 Task: Check the traffic conditions on Grand Loop Road in Yellowstone.
Action: Mouse moved to (86, 76)
Screenshot: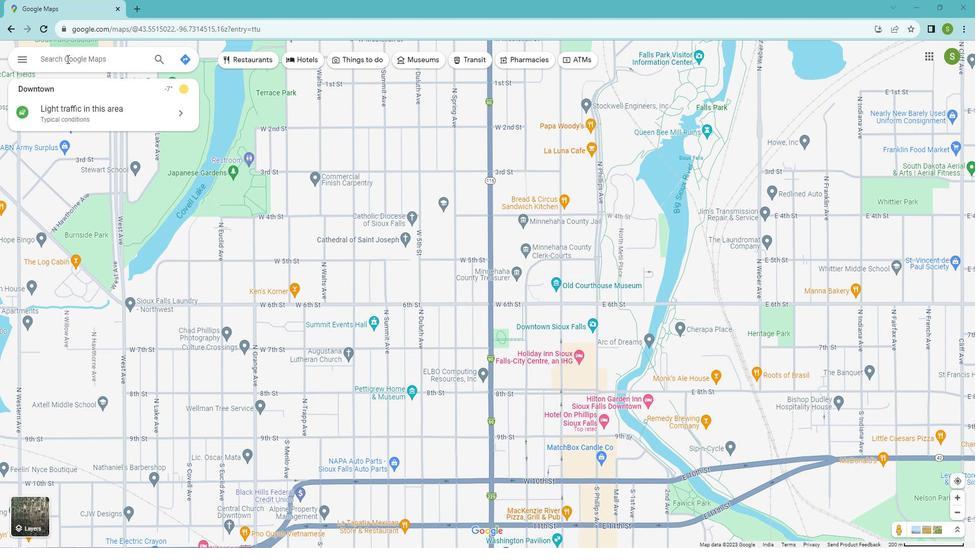 
Action: Mouse pressed left at (86, 76)
Screenshot: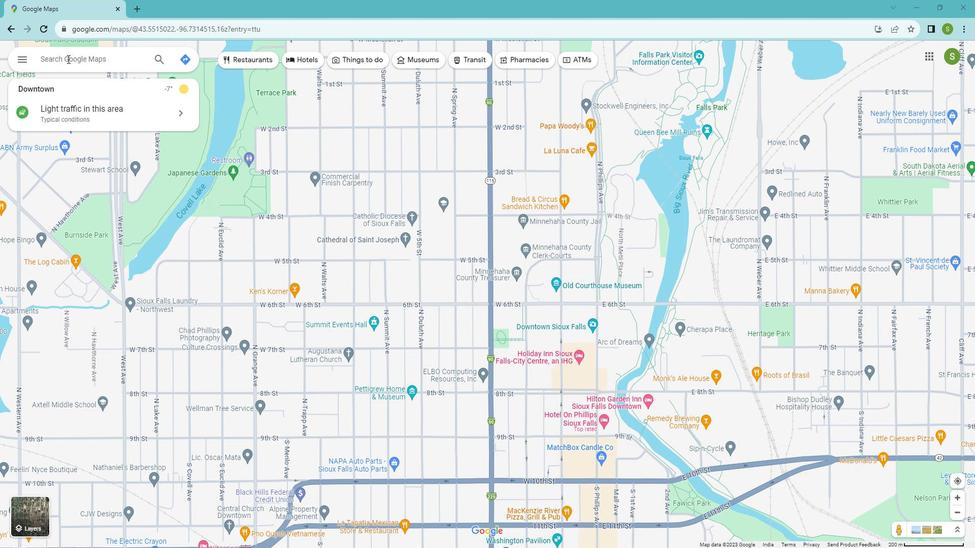 
Action: Mouse moved to (31, 101)
Screenshot: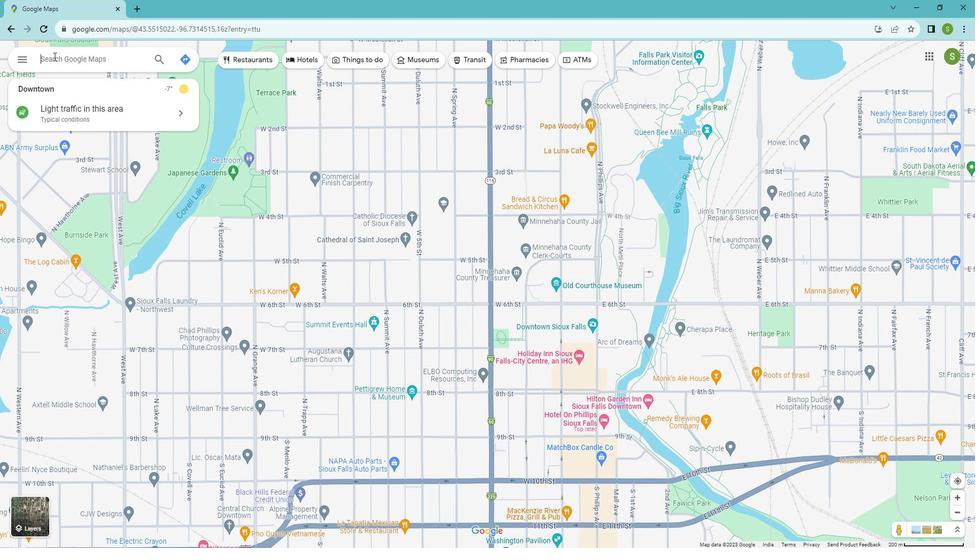 
Action: Key pressed <Key.shift>Grand<Key.space><Key.shift>Loop<Key.space><Key.shift>Road<Key.space>in<Key.space><Key.shift>Yellowstone<Key.enter>
Screenshot: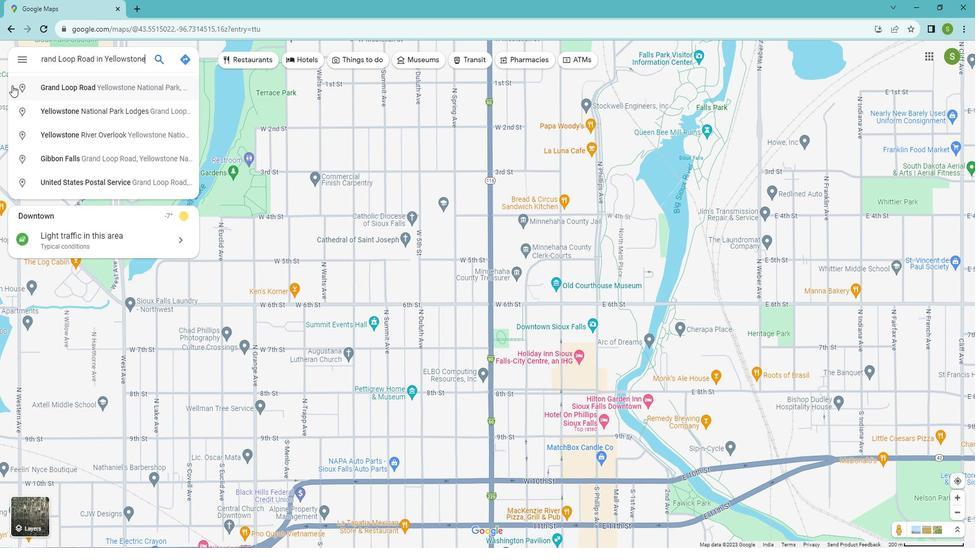 
Action: Mouse moved to (336, 514)
Screenshot: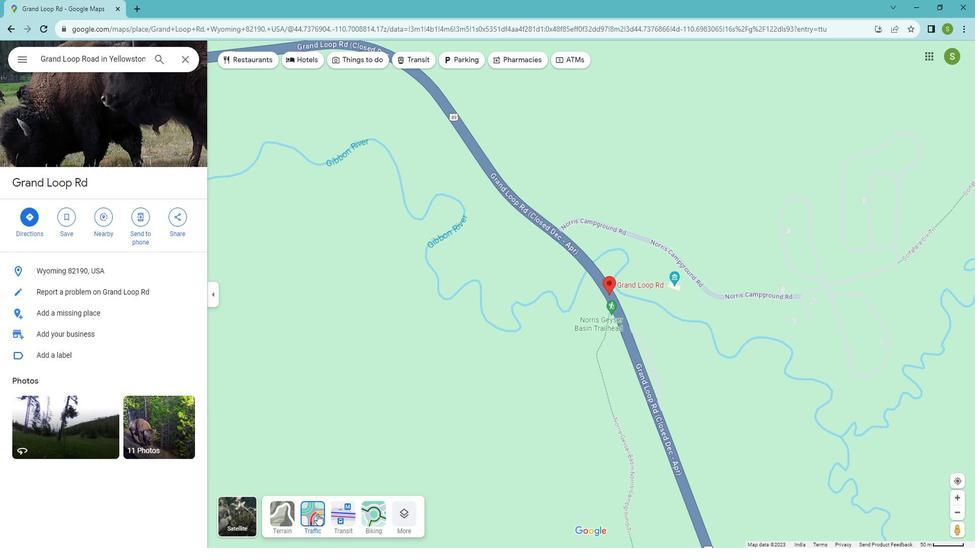 
Action: Mouse pressed left at (336, 514)
Screenshot: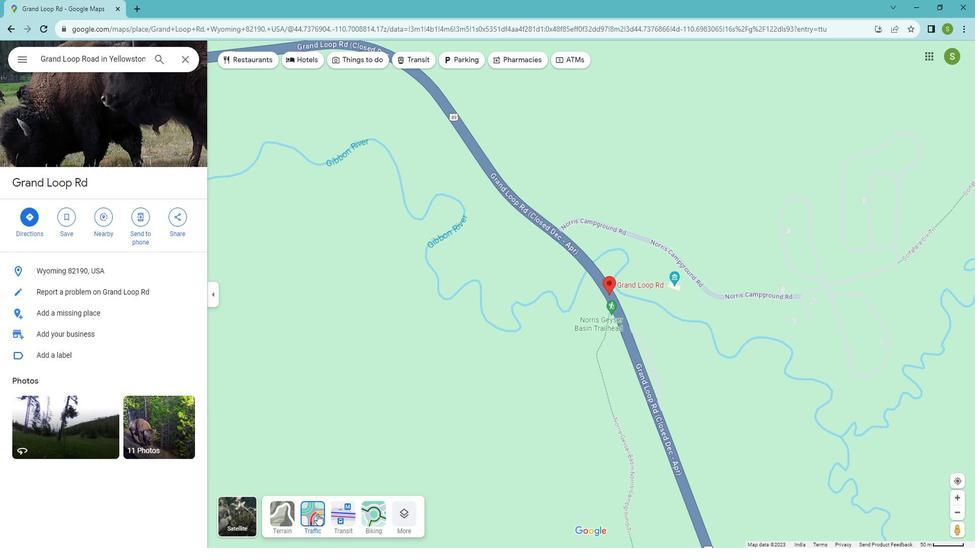 
Action: Mouse moved to (526, 298)
Screenshot: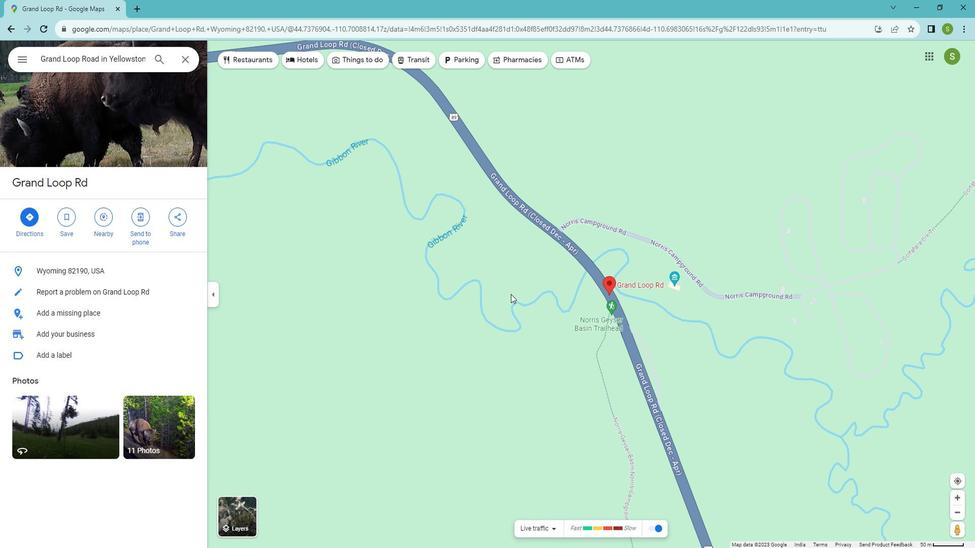 
Action: Mouse scrolled (526, 297) with delta (0, 0)
Screenshot: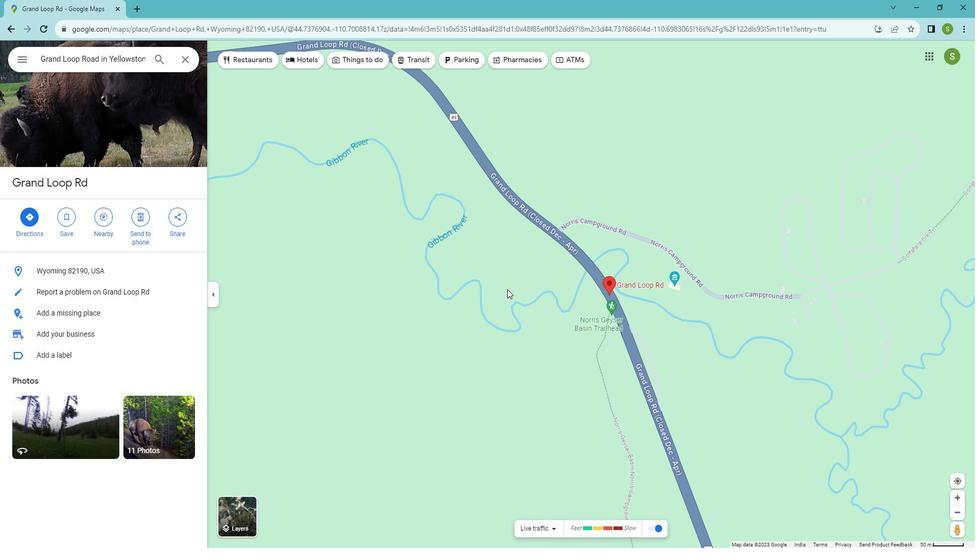 
Action: Mouse moved to (524, 298)
Screenshot: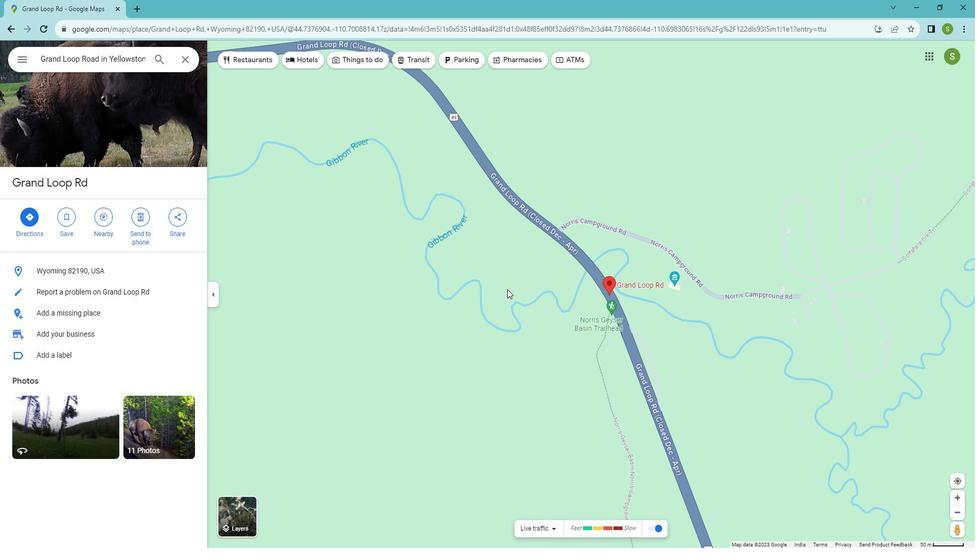 
Action: Mouse scrolled (524, 298) with delta (0, 0)
Screenshot: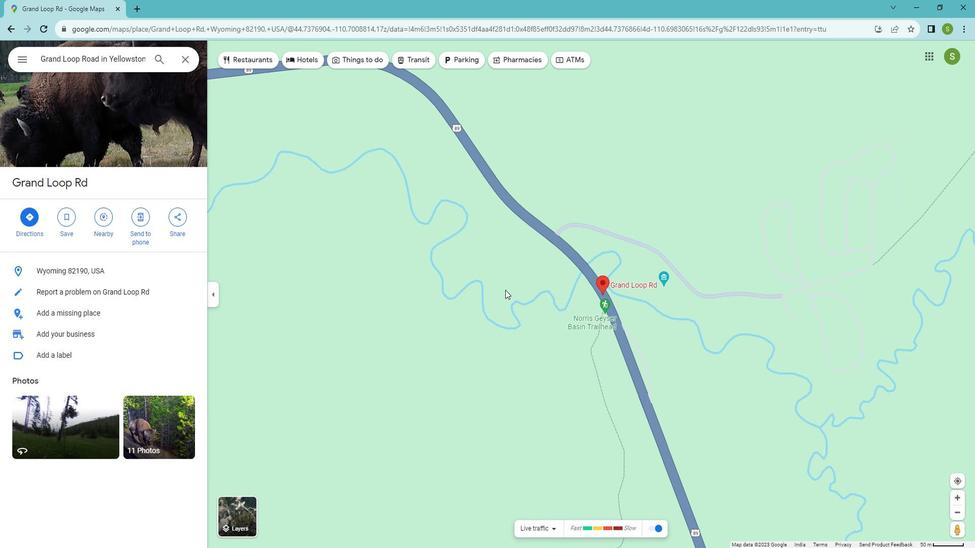 
Action: Mouse moved to (524, 298)
Screenshot: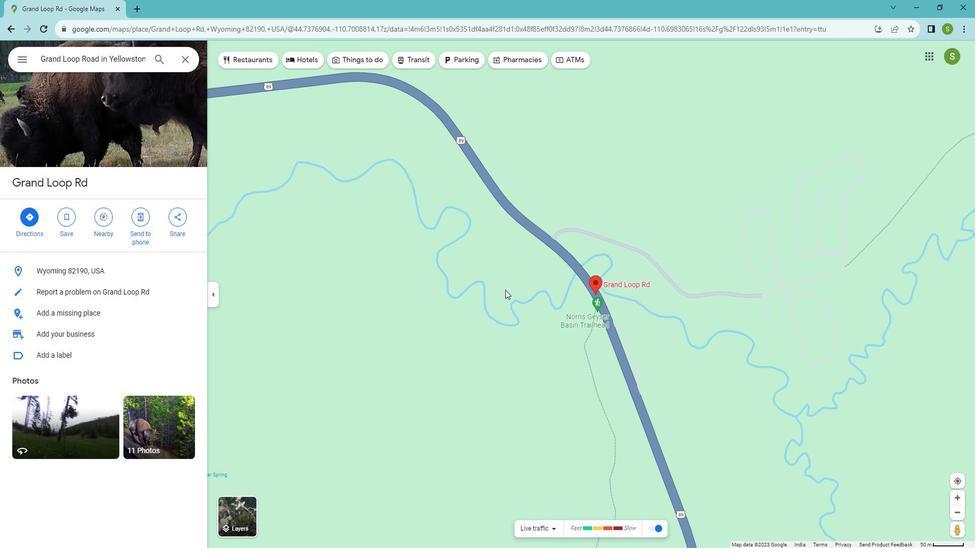 
Action: Mouse scrolled (524, 298) with delta (0, 0)
Screenshot: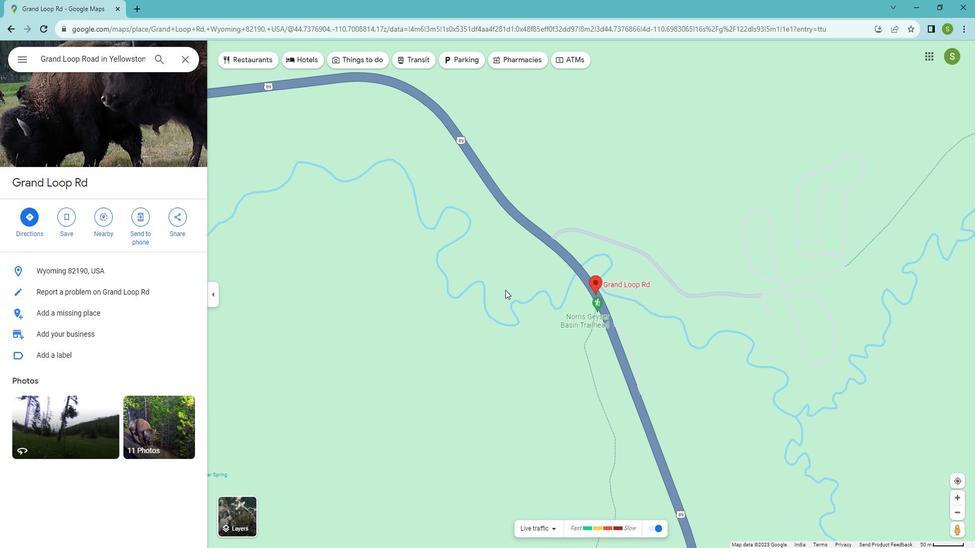 
Action: Mouse scrolled (524, 298) with delta (0, 0)
Screenshot: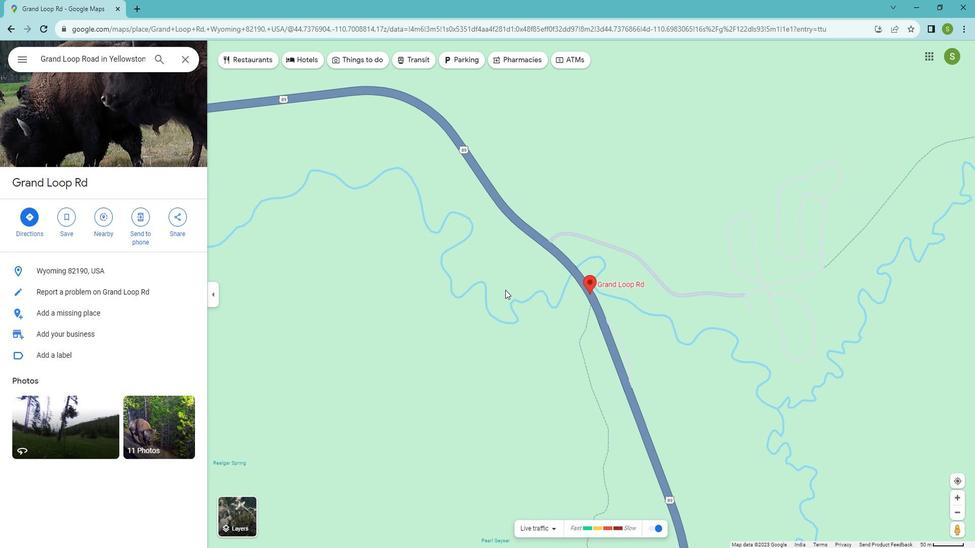 
Action: Mouse moved to (422, 516)
Screenshot: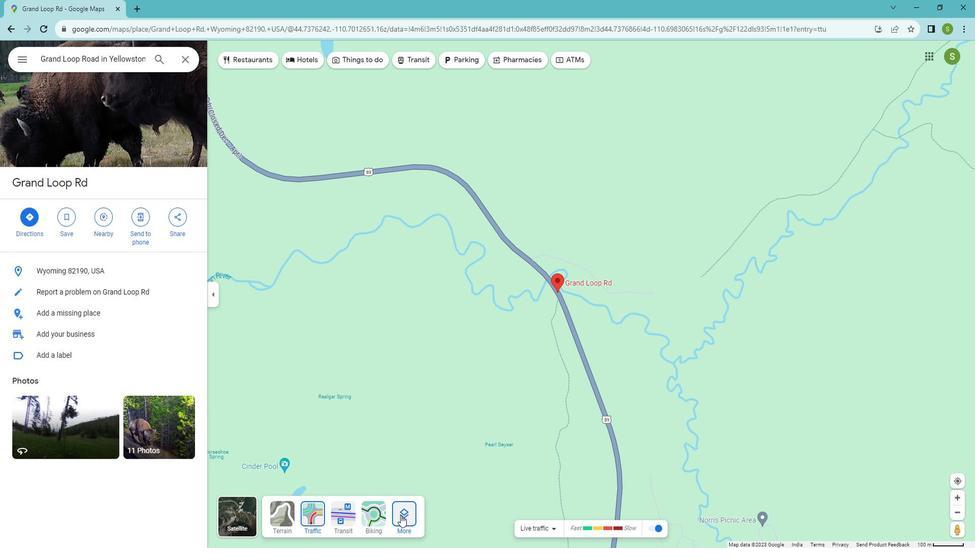 
Action: Mouse pressed left at (422, 516)
Screenshot: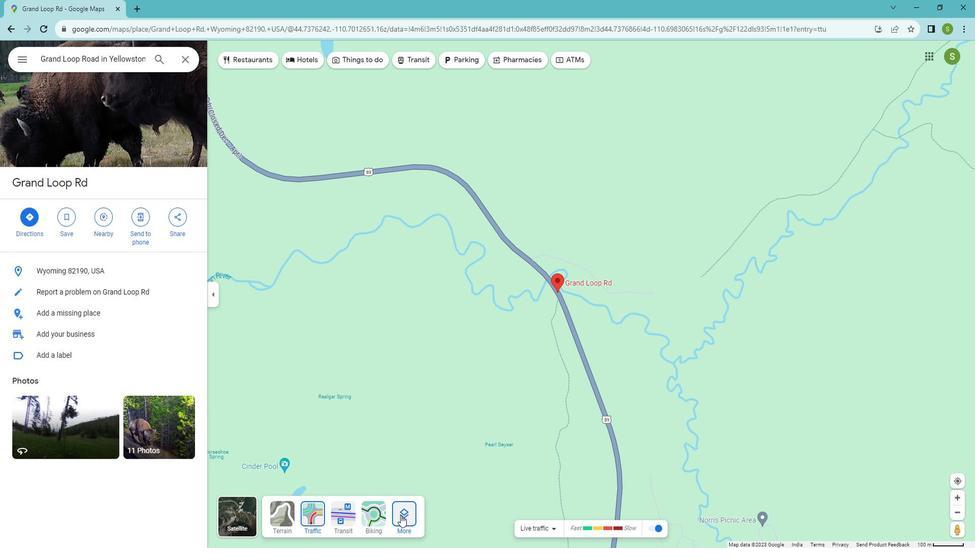 
Action: Mouse moved to (310, 259)
Screenshot: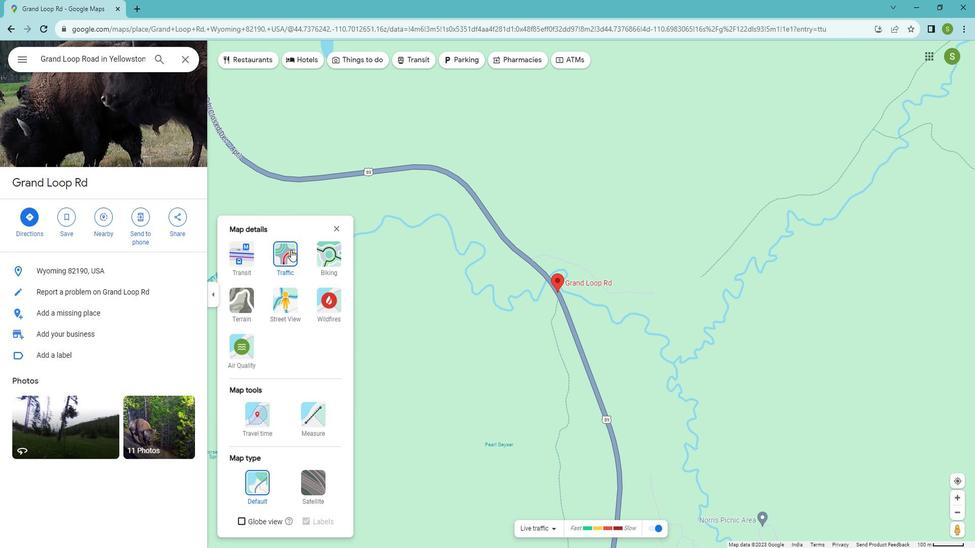 
Action: Mouse pressed left at (310, 259)
Screenshot: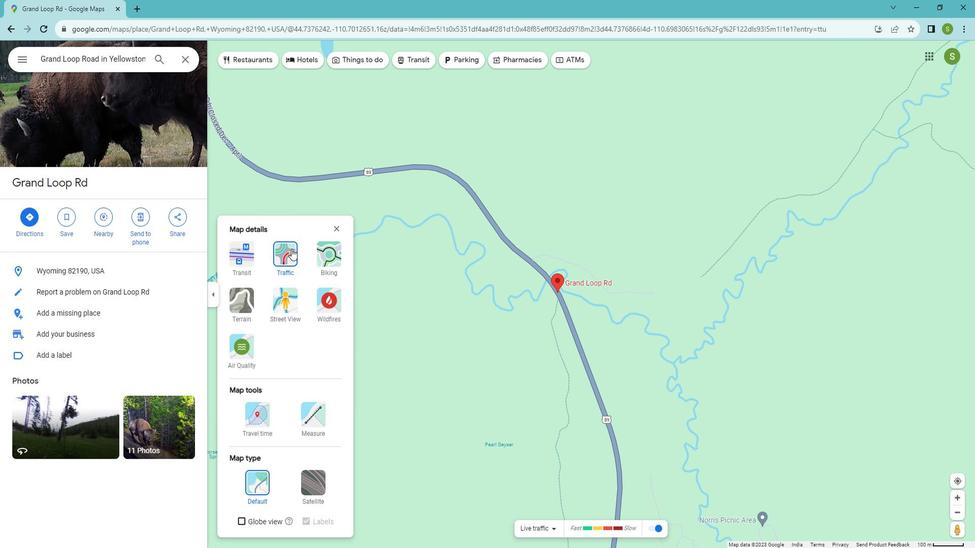 
Action: Mouse moved to (304, 260)
Screenshot: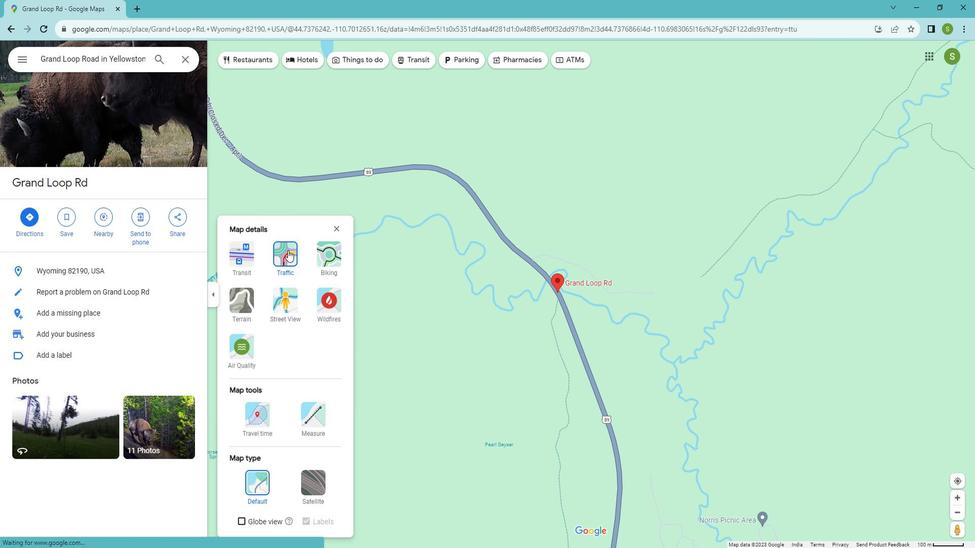
Action: Mouse pressed left at (304, 260)
Screenshot: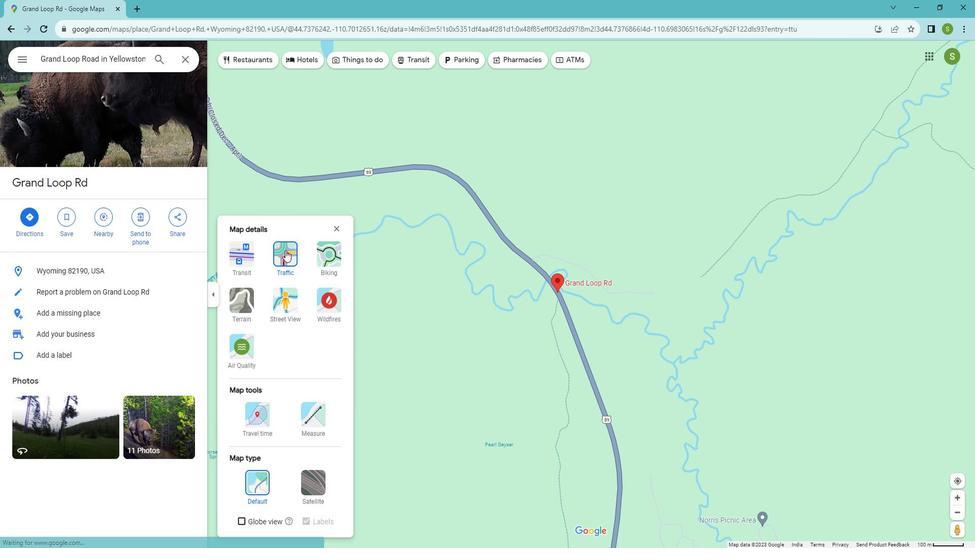 
Action: Mouse moved to (619, 335)
Screenshot: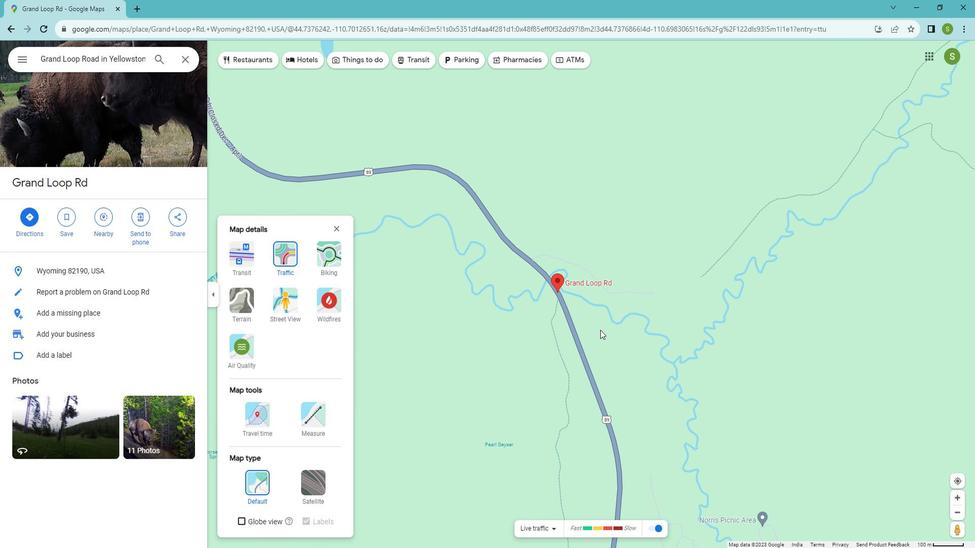 
Action: Mouse scrolled (619, 334) with delta (0, 0)
Screenshot: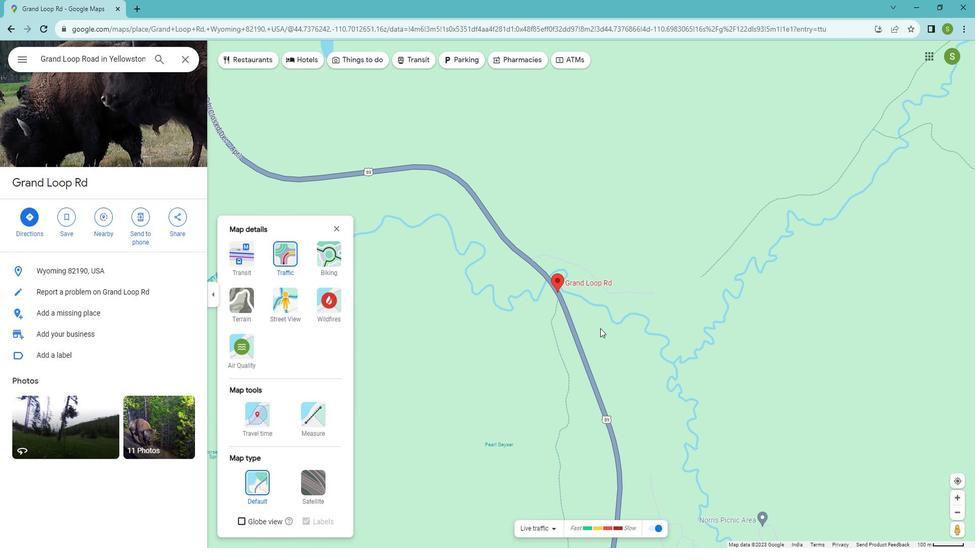 
Action: Mouse scrolled (619, 334) with delta (0, 0)
Screenshot: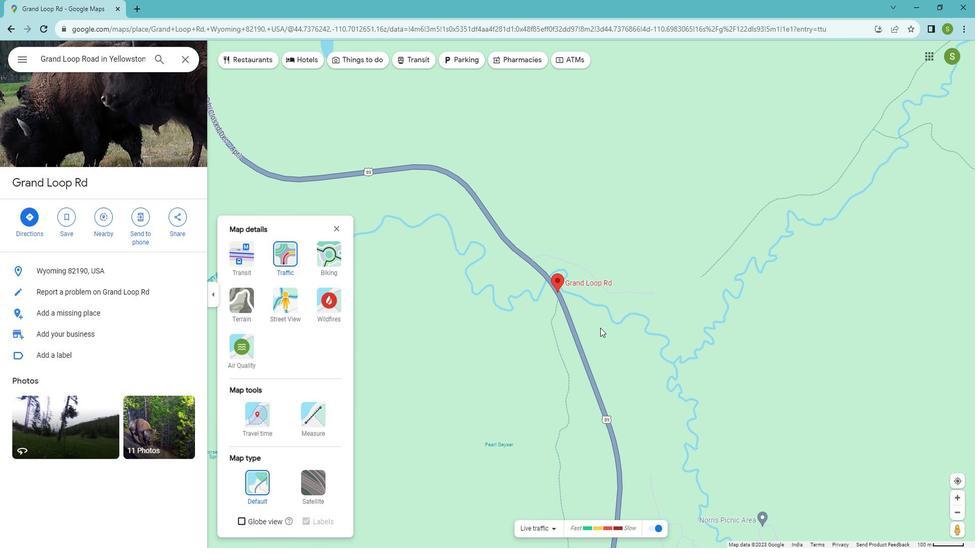 
Action: Mouse scrolled (619, 334) with delta (0, 0)
Screenshot: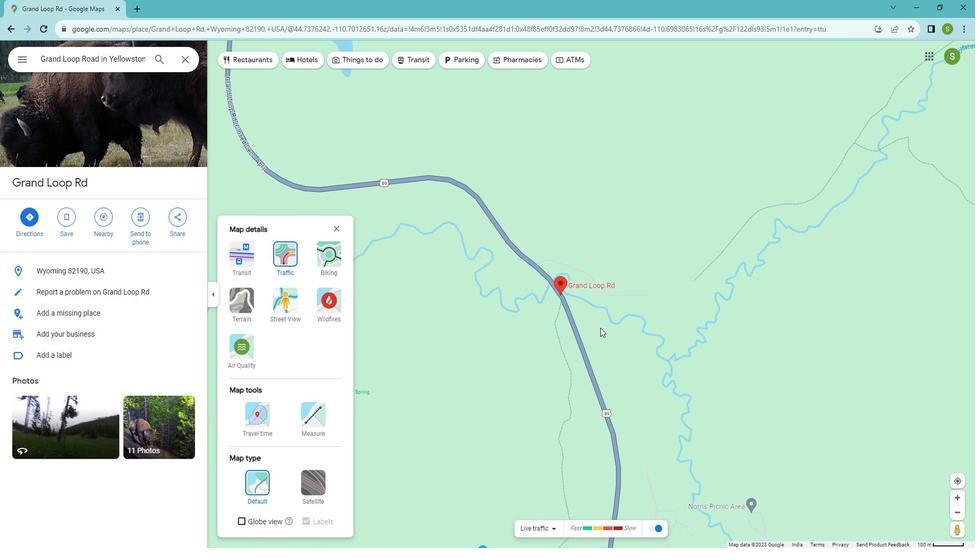 
Action: Mouse scrolled (619, 334) with delta (0, 0)
Screenshot: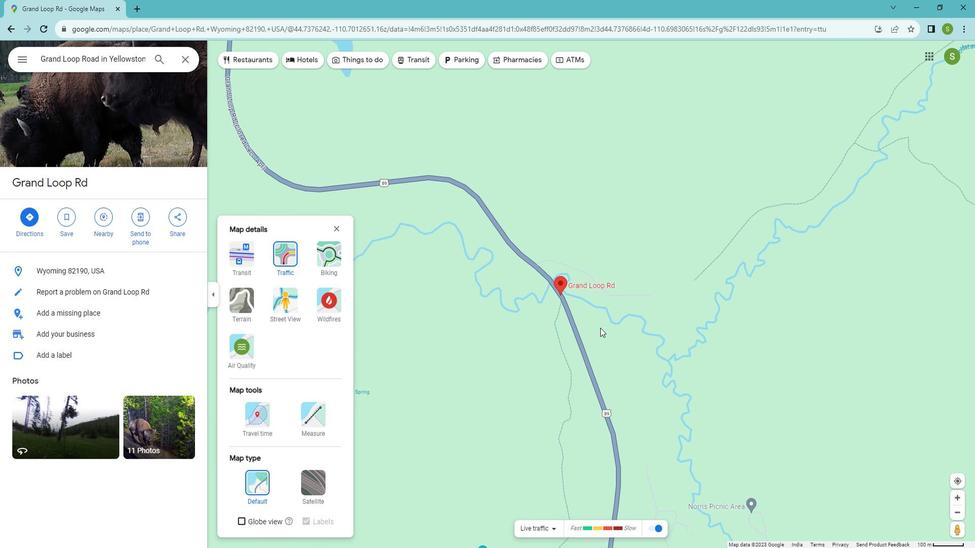 
Action: Mouse moved to (619, 335)
Screenshot: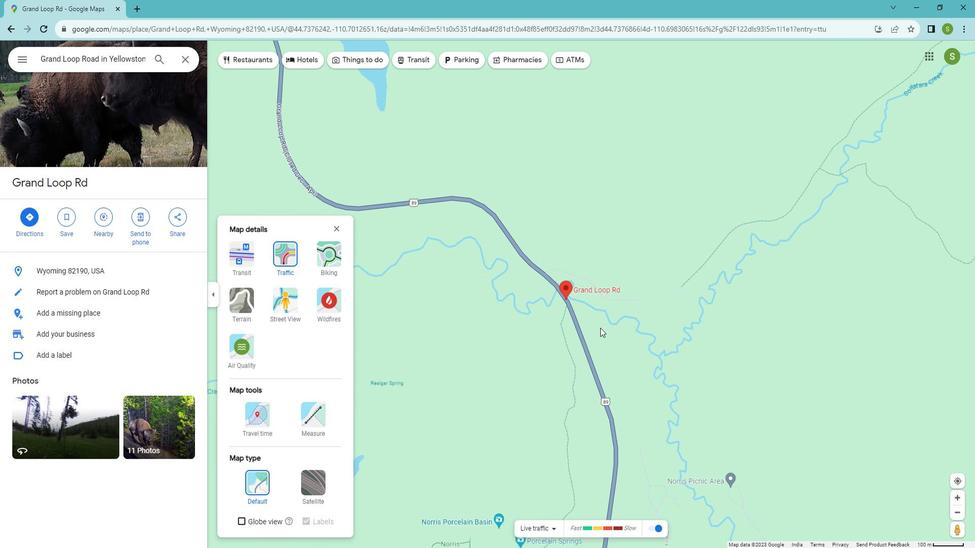 
Action: Mouse scrolled (619, 334) with delta (0, 0)
Screenshot: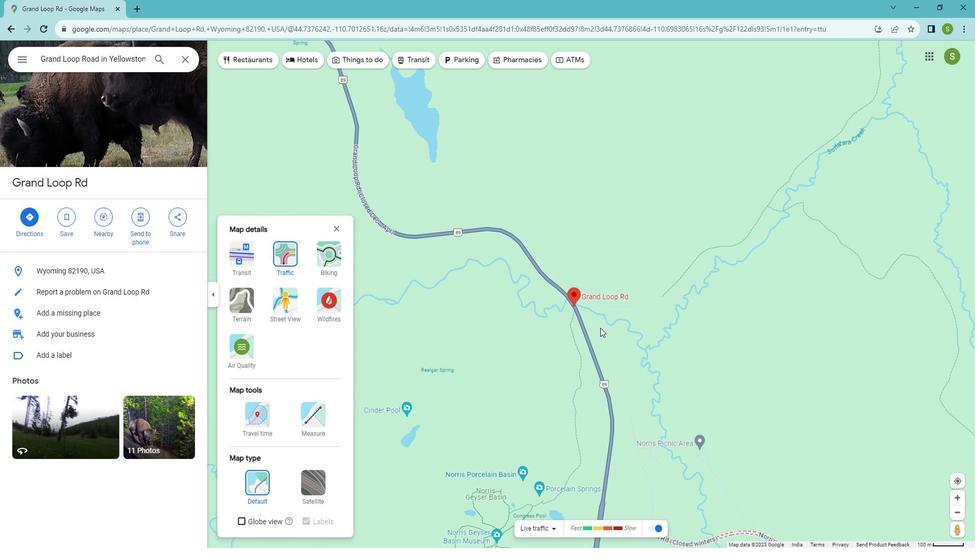 
Action: Mouse moved to (617, 333)
Screenshot: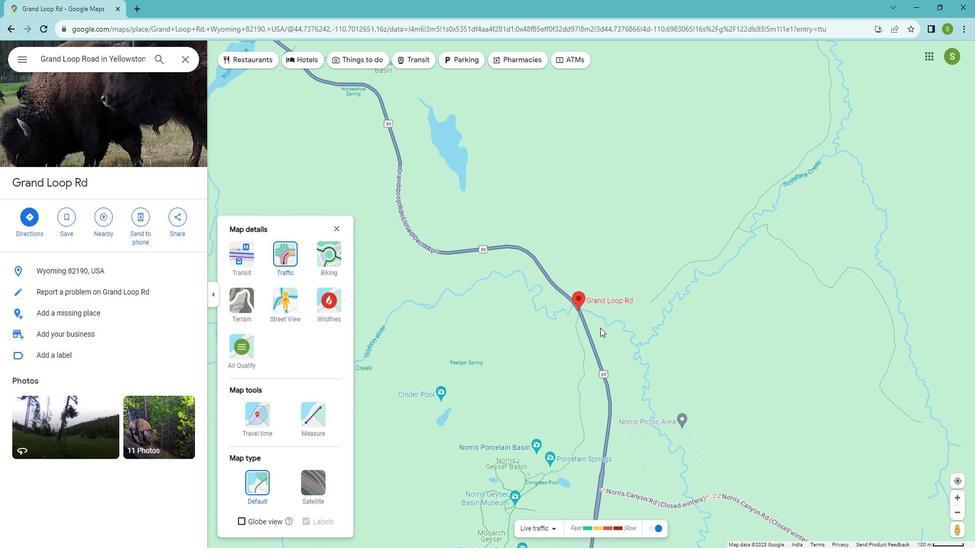 
Action: Mouse scrolled (617, 333) with delta (0, 0)
Screenshot: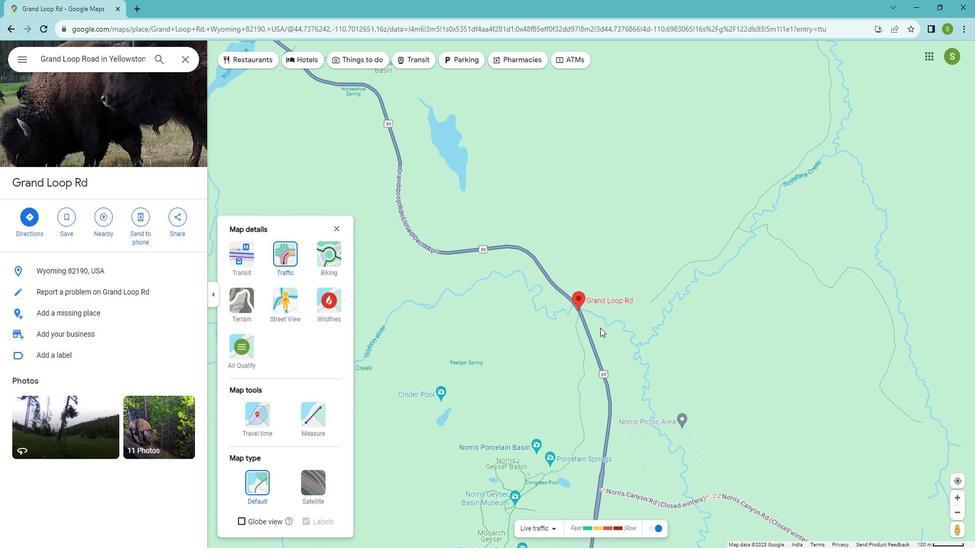 
Action: Mouse moved to (615, 330)
Screenshot: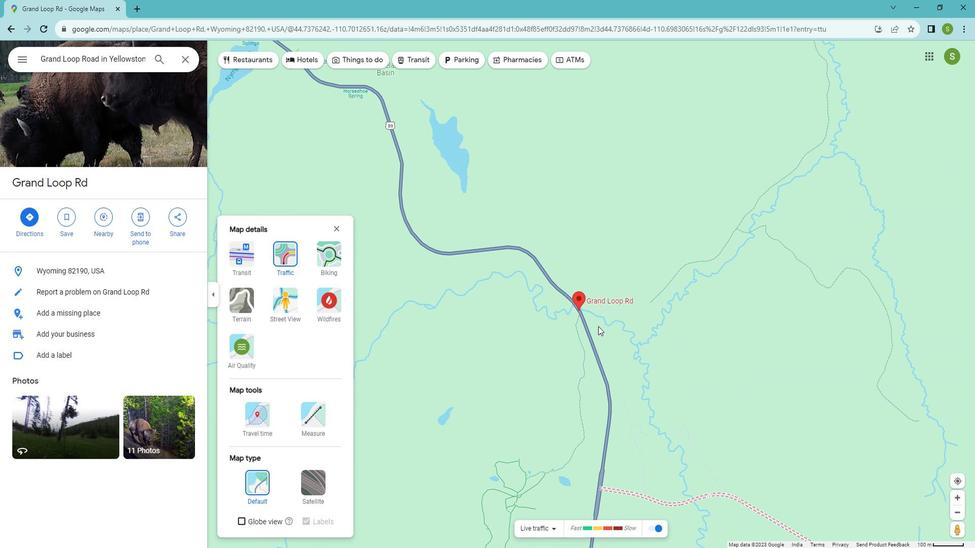 
Action: Mouse scrolled (615, 329) with delta (0, 0)
Screenshot: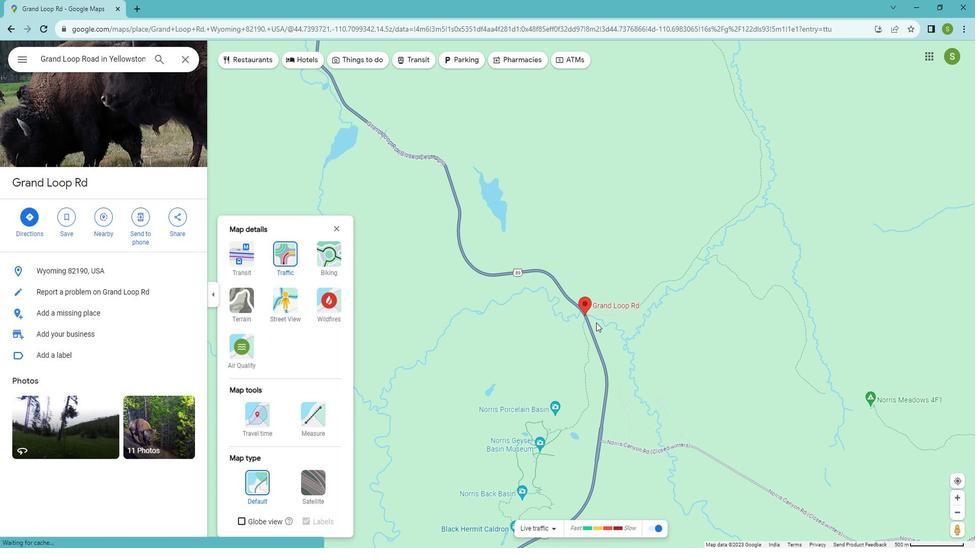 
Action: Mouse scrolled (615, 329) with delta (0, 0)
Screenshot: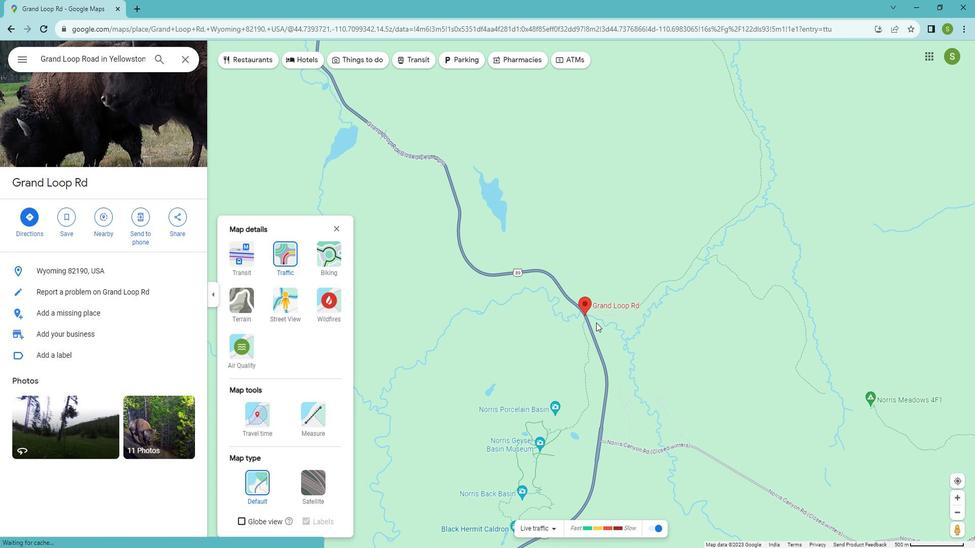 
Action: Mouse scrolled (615, 329) with delta (0, 0)
Screenshot: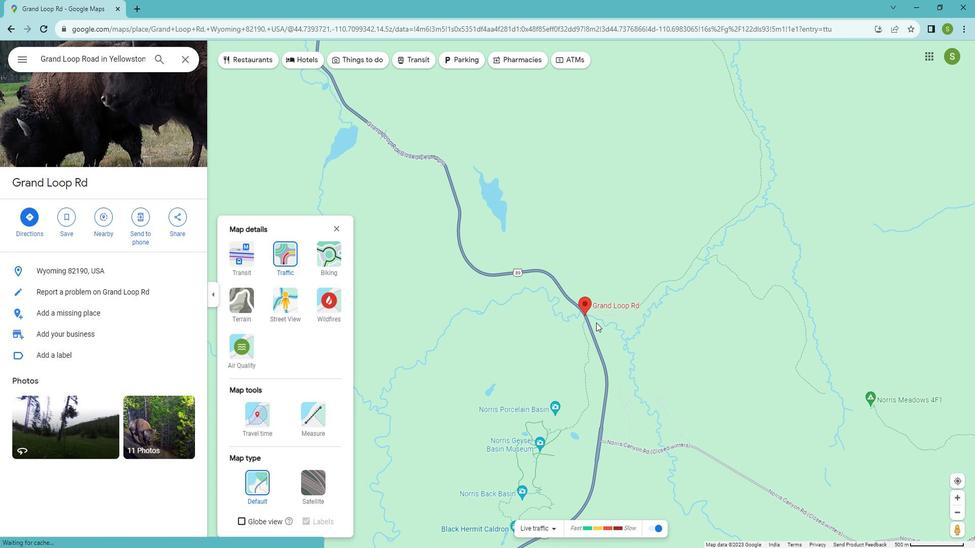 
Action: Mouse moved to (615, 330)
Screenshot: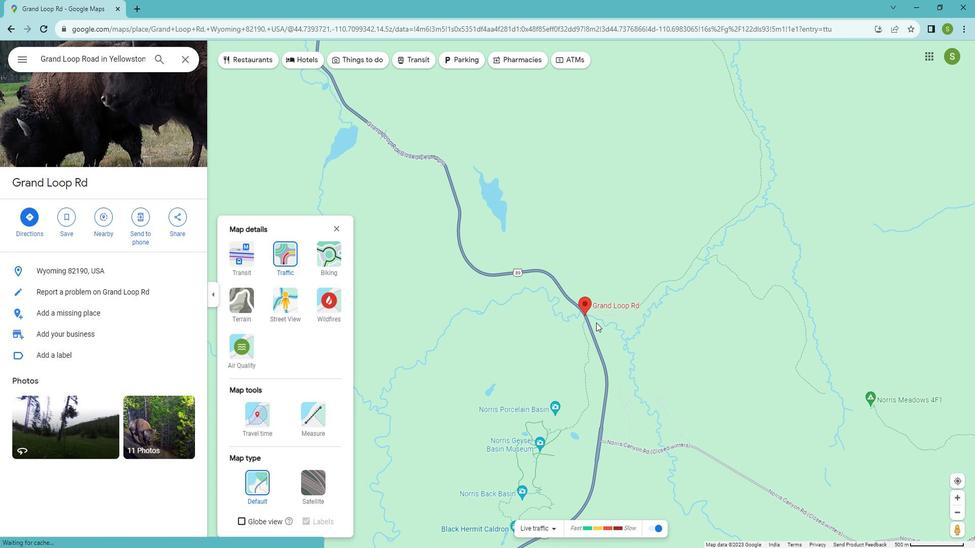 
Action: Mouse scrolled (615, 329) with delta (0, 0)
Screenshot: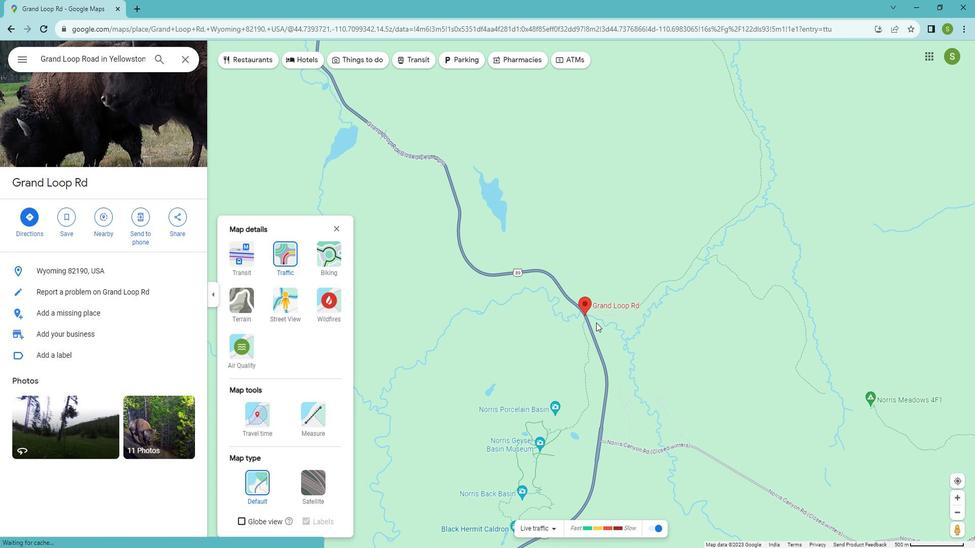 
Action: Mouse moved to (615, 330)
Screenshot: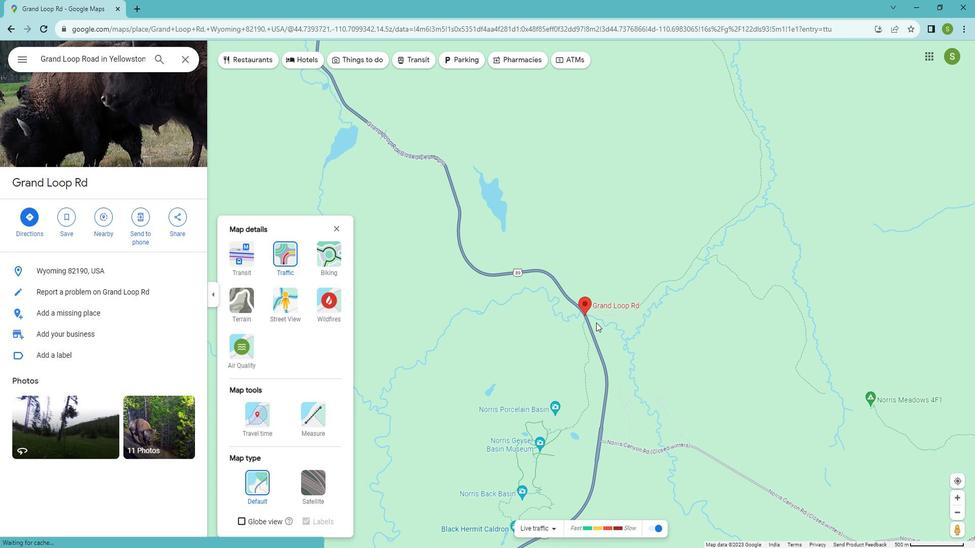 
Action: Mouse scrolled (615, 329) with delta (0, 0)
Screenshot: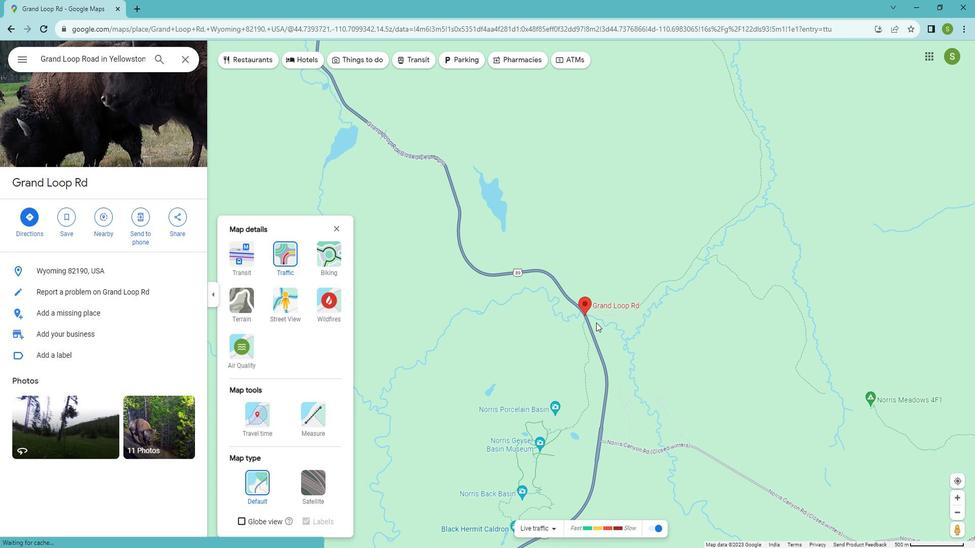 
Action: Mouse moved to (614, 317)
Screenshot: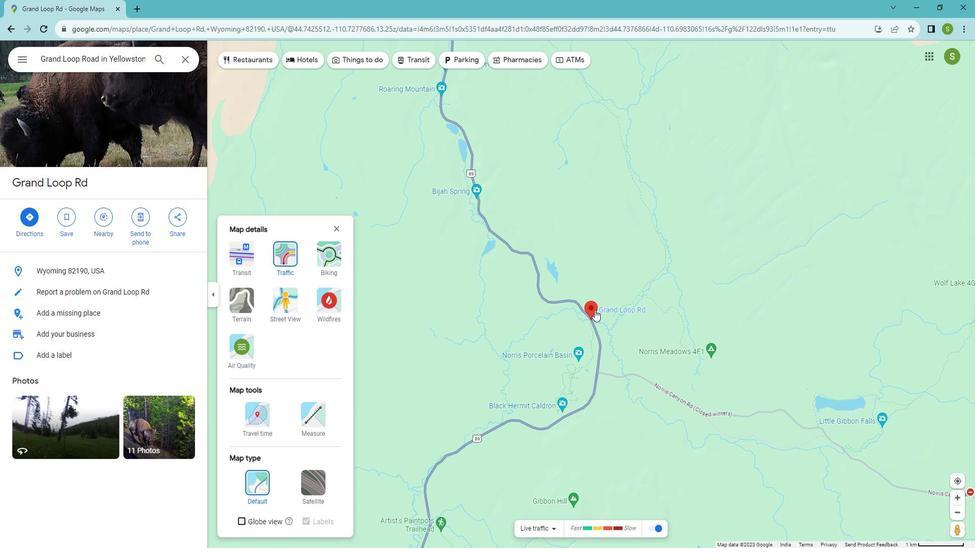 
Action: Mouse scrolled (614, 317) with delta (0, 0)
Screenshot: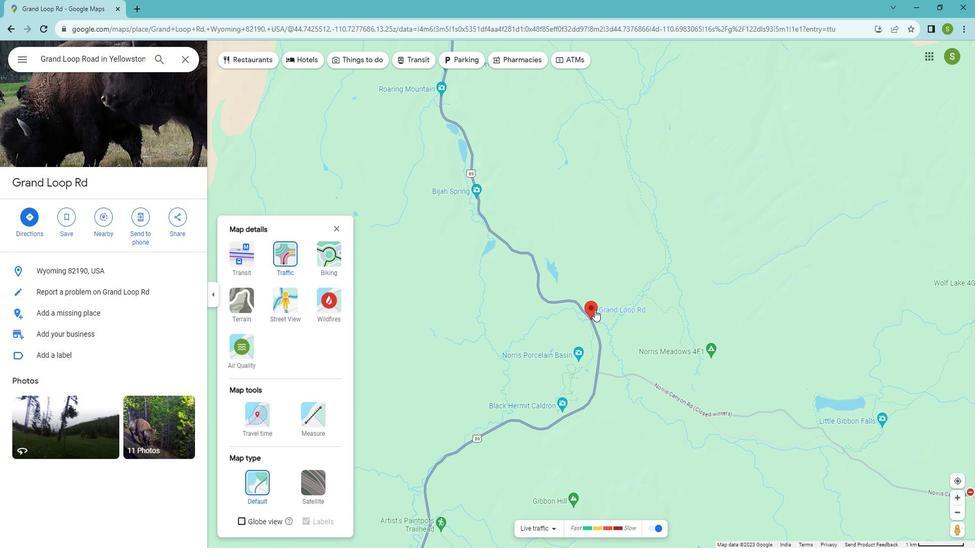 
Action: Mouse scrolled (614, 317) with delta (0, 0)
Screenshot: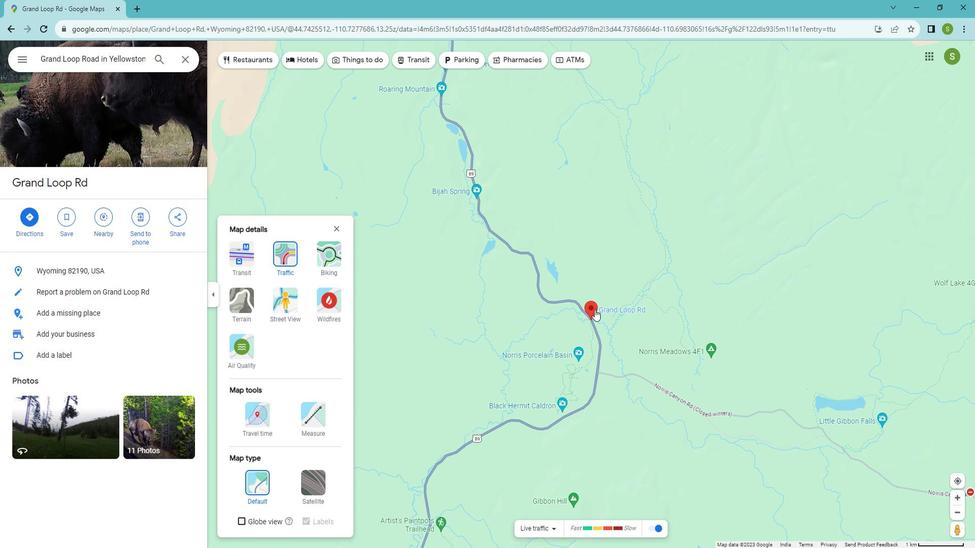 
Action: Mouse scrolled (614, 317) with delta (0, 0)
Screenshot: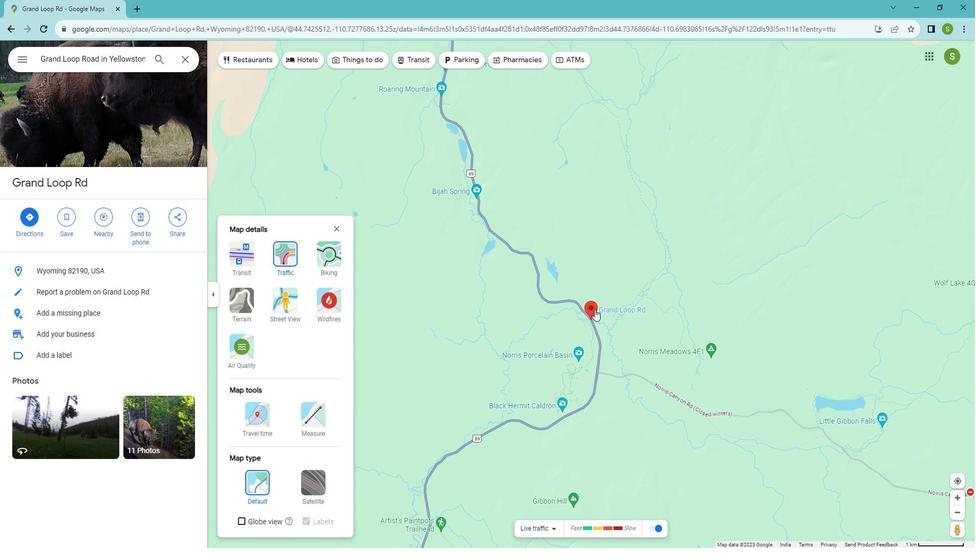 
Action: Mouse scrolled (614, 317) with delta (0, 0)
Screenshot: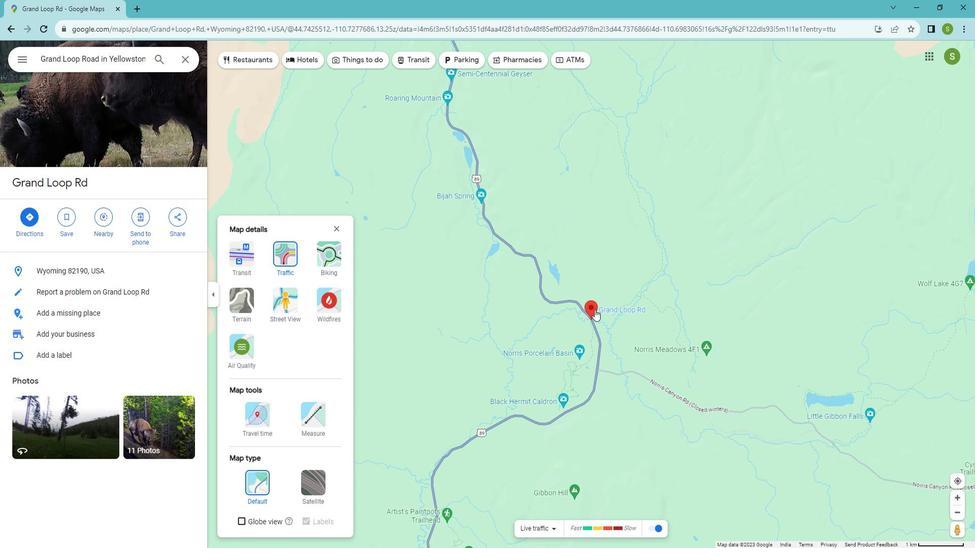 
Action: Mouse moved to (573, 527)
Screenshot: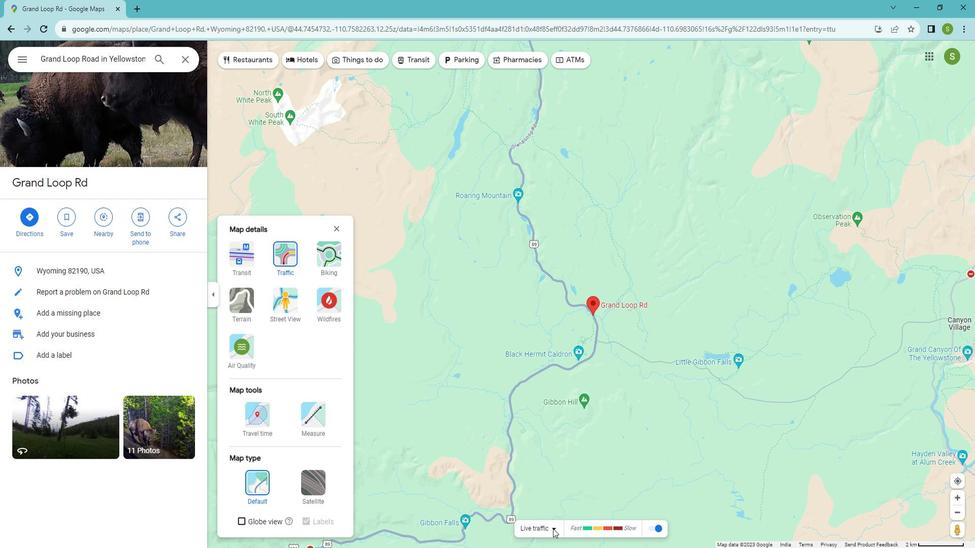 
Action: Mouse pressed left at (573, 527)
Screenshot: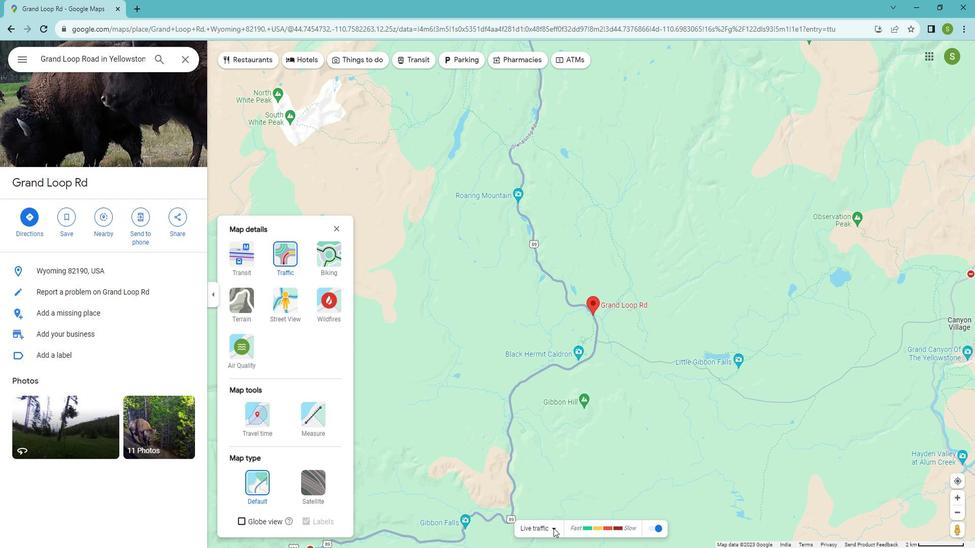 
Action: Mouse moved to (568, 512)
Screenshot: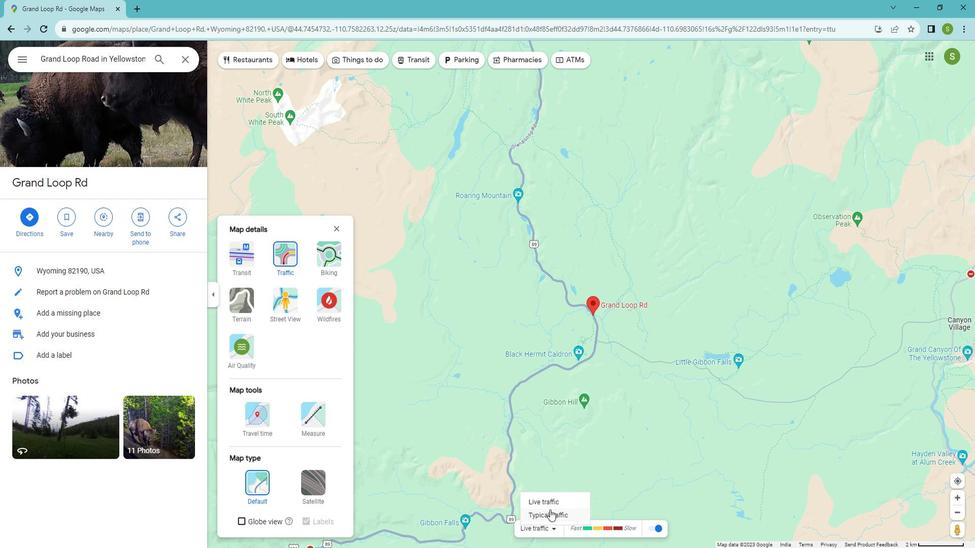 
Action: Mouse pressed left at (568, 512)
Screenshot: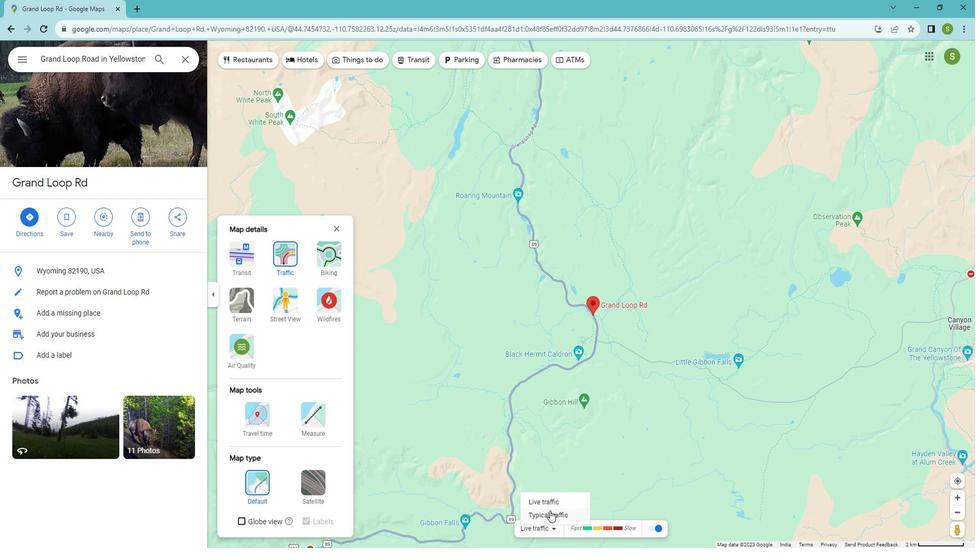 
Action: Mouse moved to (576, 409)
Screenshot: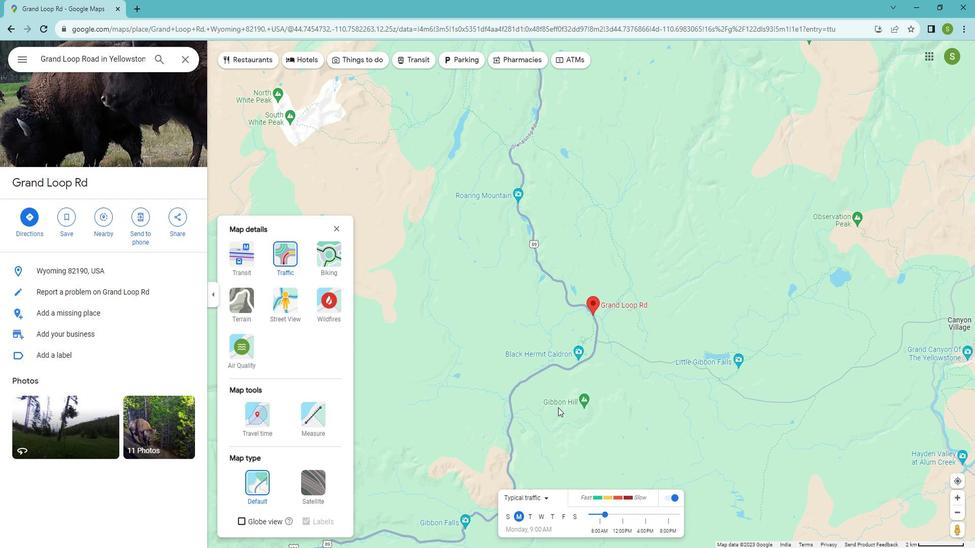 
Action: Mouse scrolled (576, 409) with delta (0, 0)
Screenshot: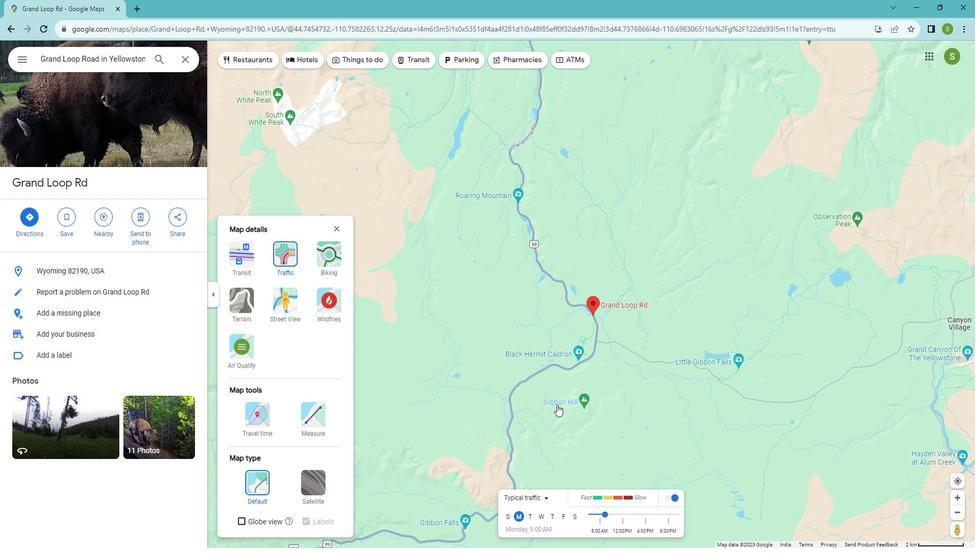 
Action: Mouse scrolled (576, 409) with delta (0, 0)
Screenshot: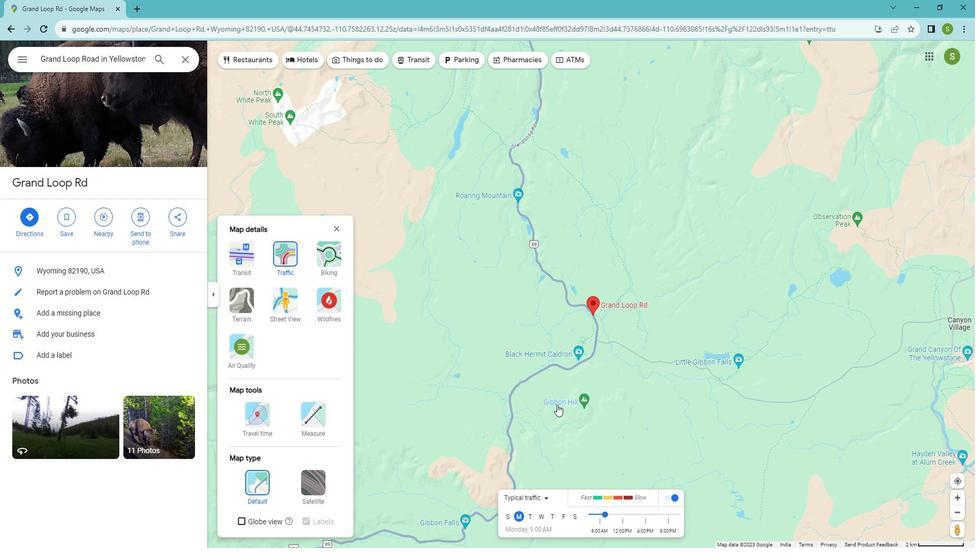 
Action: Mouse moved to (565, 500)
Screenshot: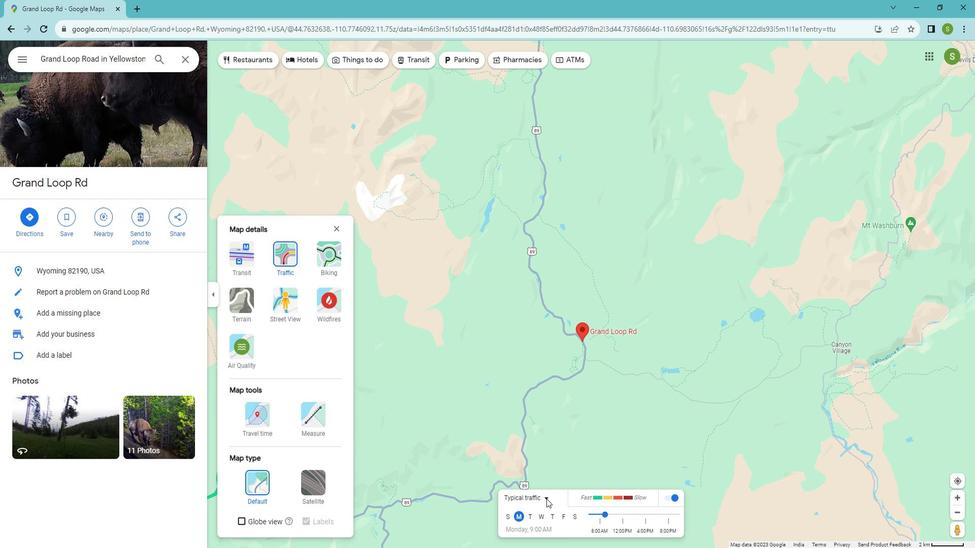 
Action: Mouse pressed left at (565, 500)
Screenshot: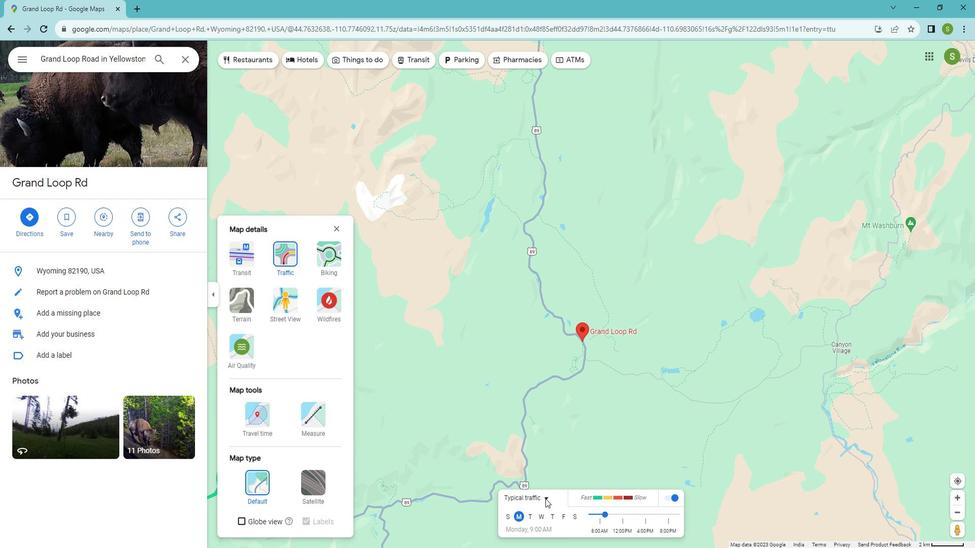 
Action: Mouse moved to (548, 516)
Screenshot: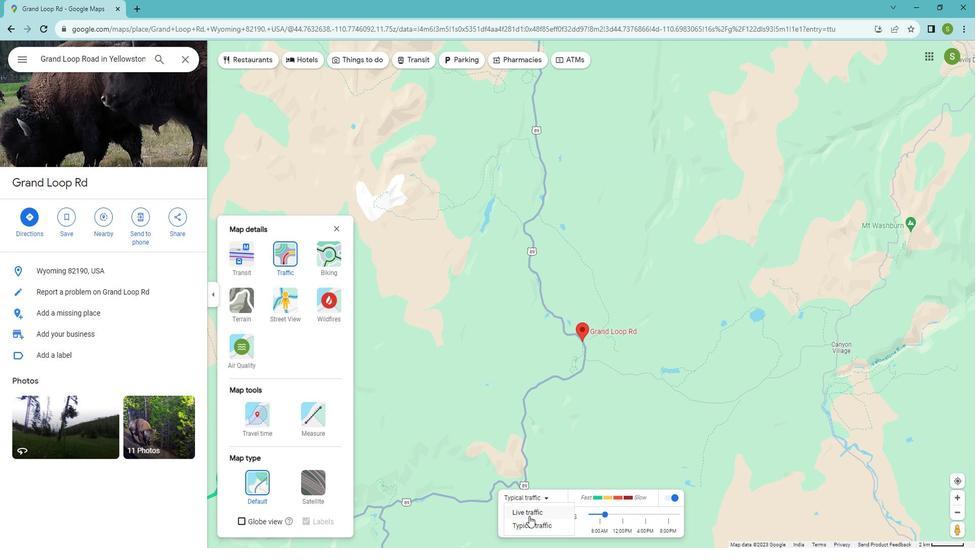 
Action: Mouse pressed left at (548, 516)
Screenshot: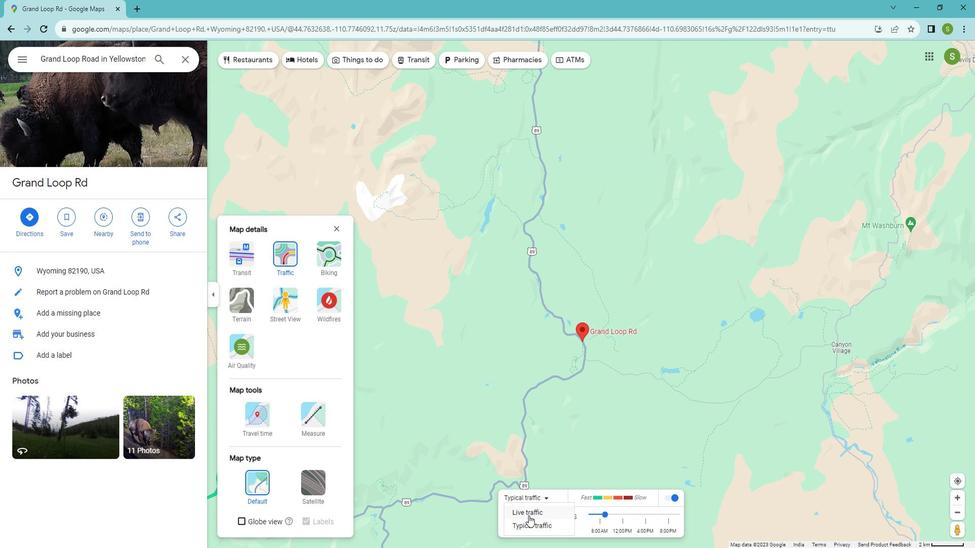 
Action: Mouse moved to (562, 395)
Screenshot: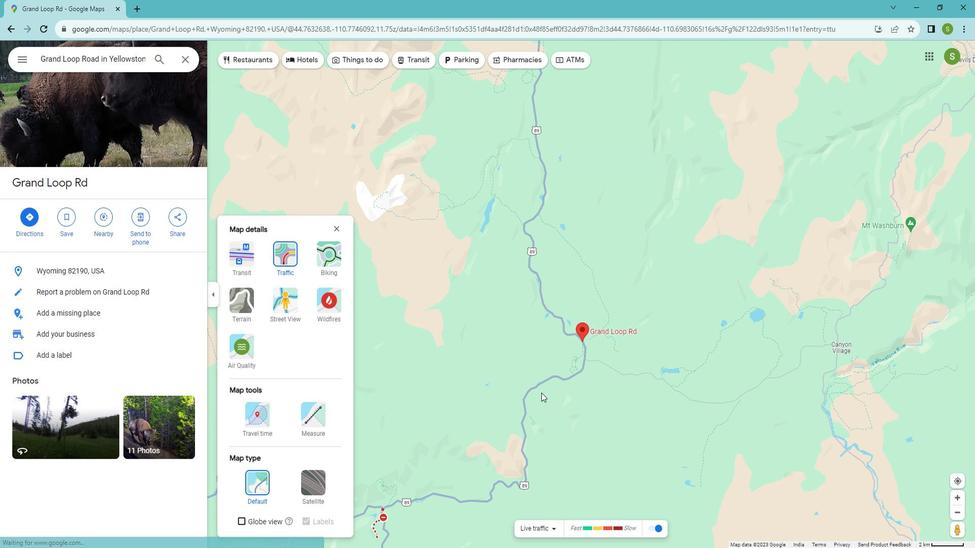 
Action: Mouse scrolled (562, 395) with delta (0, 0)
Screenshot: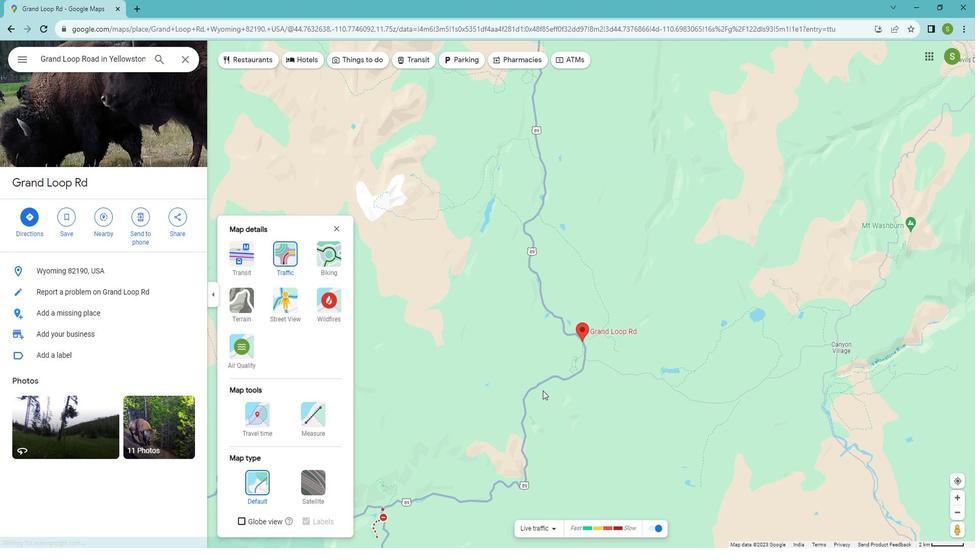 
Action: Mouse scrolled (562, 395) with delta (0, 0)
Screenshot: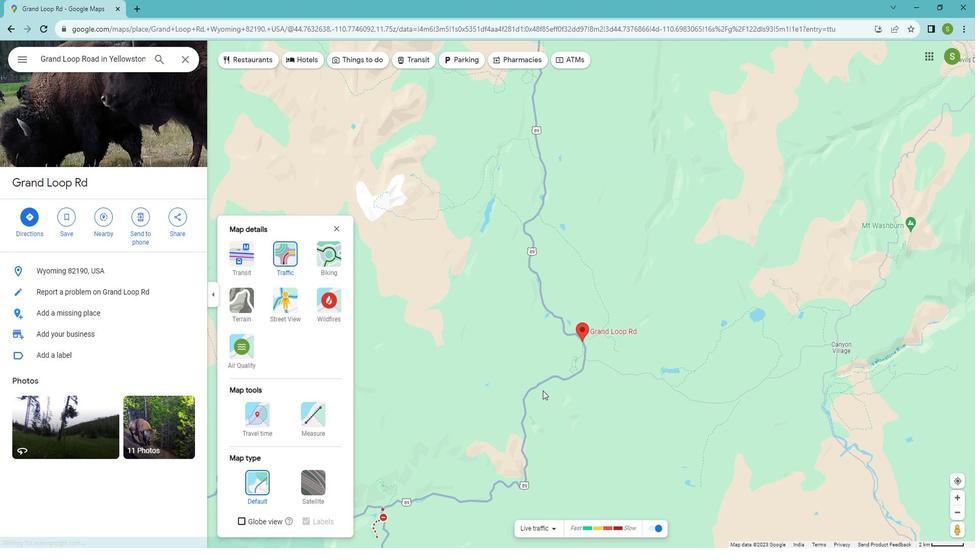 
Action: Mouse scrolled (562, 395) with delta (0, 0)
Screenshot: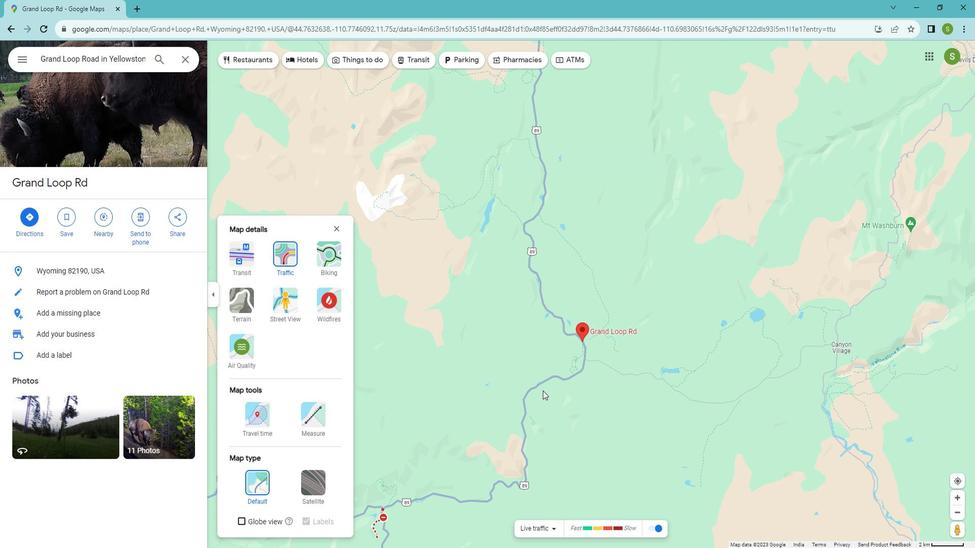 
Action: Mouse scrolled (562, 395) with delta (0, 0)
Screenshot: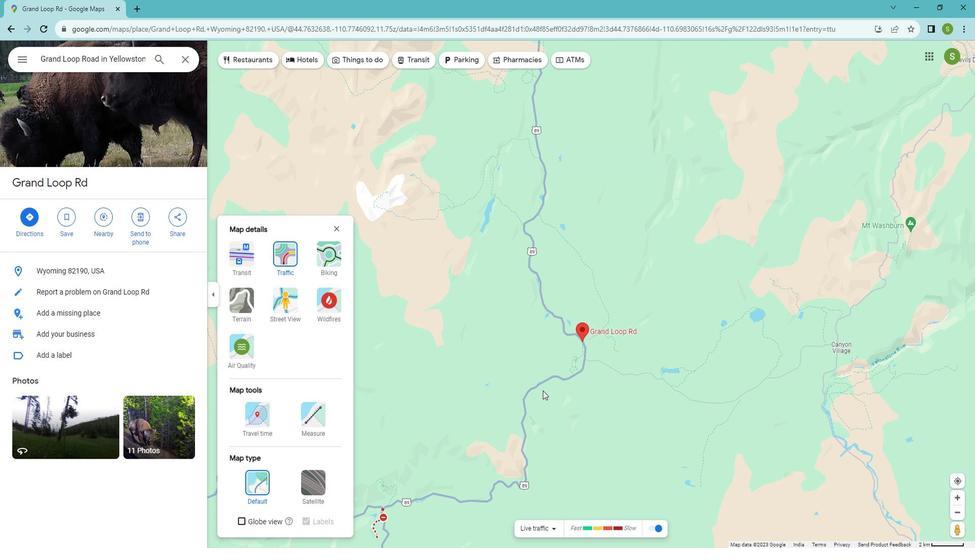 
Action: Mouse scrolled (562, 395) with delta (0, 0)
Screenshot: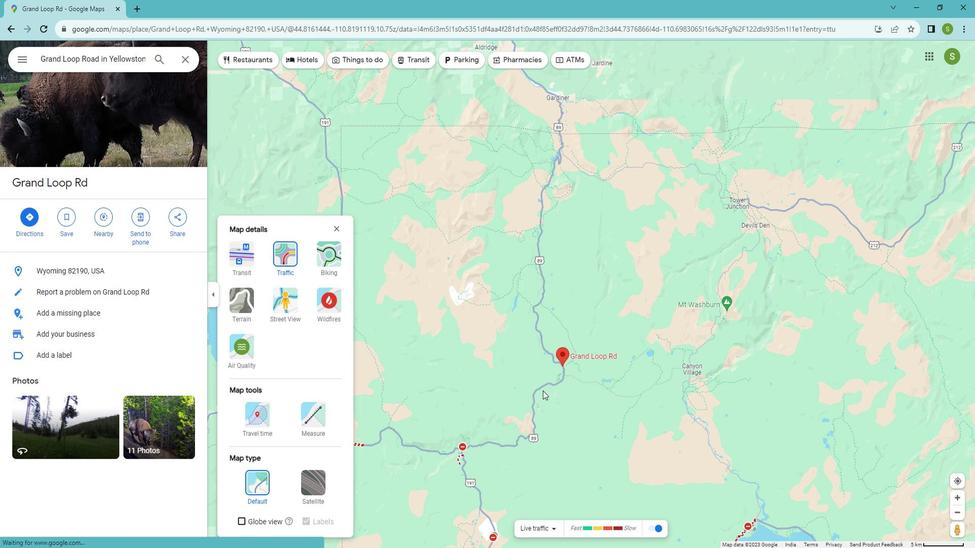 
Action: Mouse scrolled (562, 395) with delta (0, 0)
Screenshot: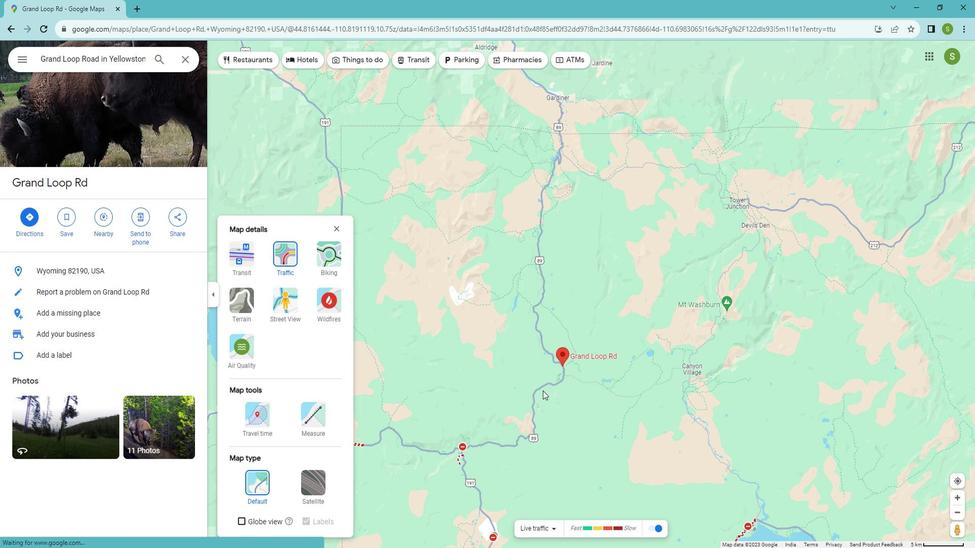 
Action: Mouse scrolled (562, 395) with delta (0, 0)
Screenshot: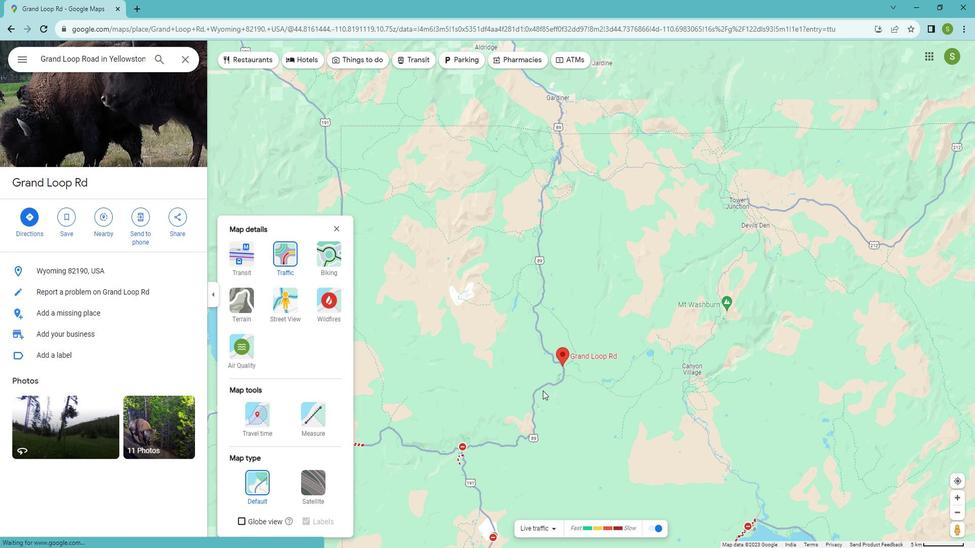 
Action: Mouse scrolled (562, 395) with delta (0, 0)
Screenshot: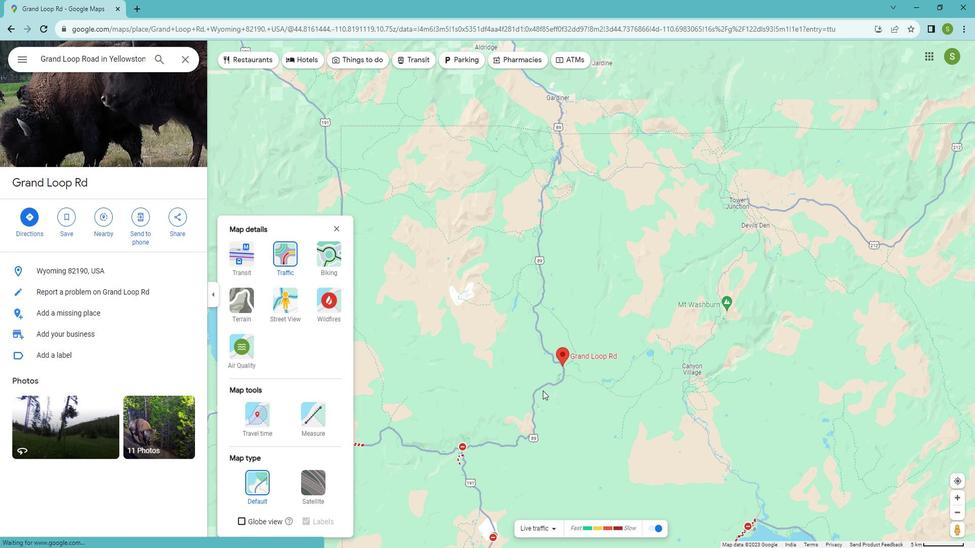 
Action: Mouse scrolled (562, 395) with delta (0, 0)
Screenshot: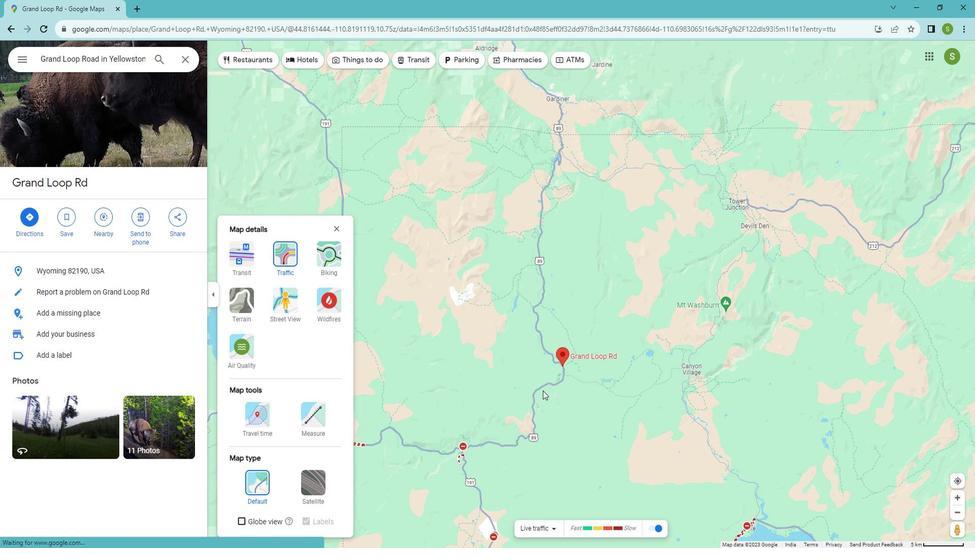 
Action: Mouse moved to (564, 388)
Screenshot: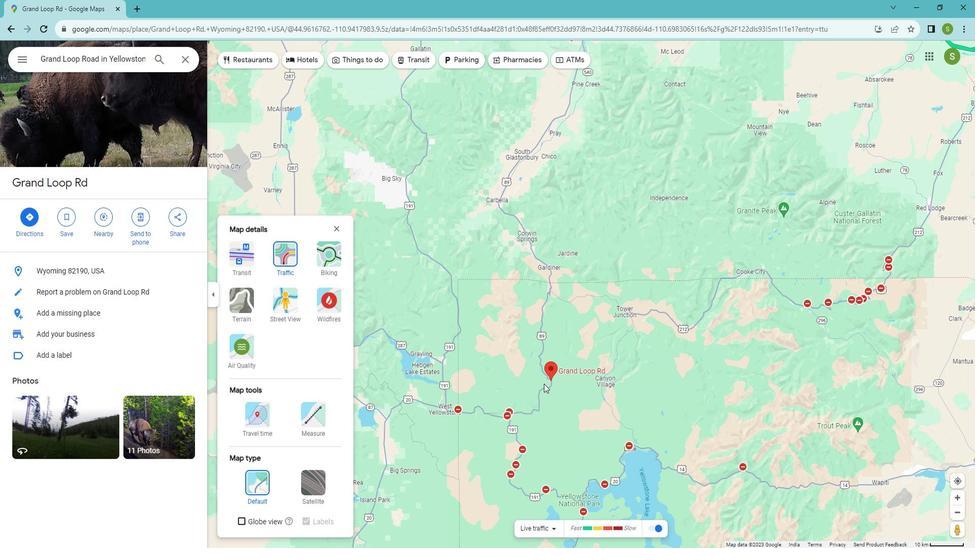 
Action: Mouse scrolled (564, 388) with delta (0, 0)
Screenshot: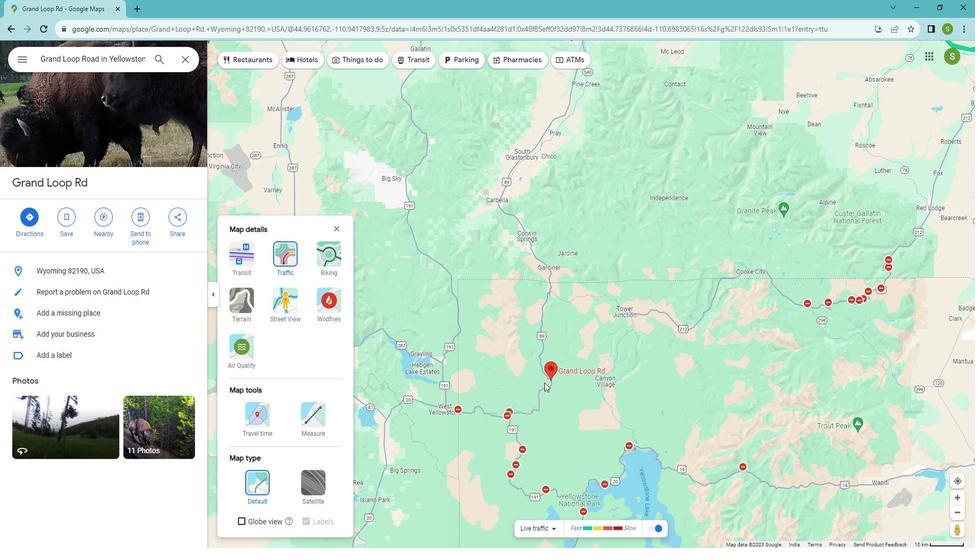 
Action: Mouse moved to (564, 363)
Screenshot: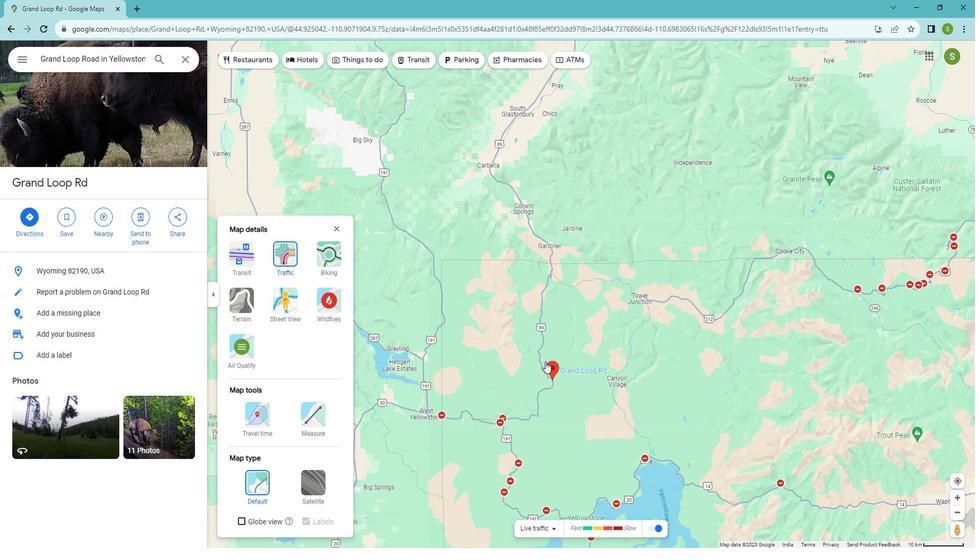 
Action: Mouse scrolled (564, 363) with delta (0, 0)
Screenshot: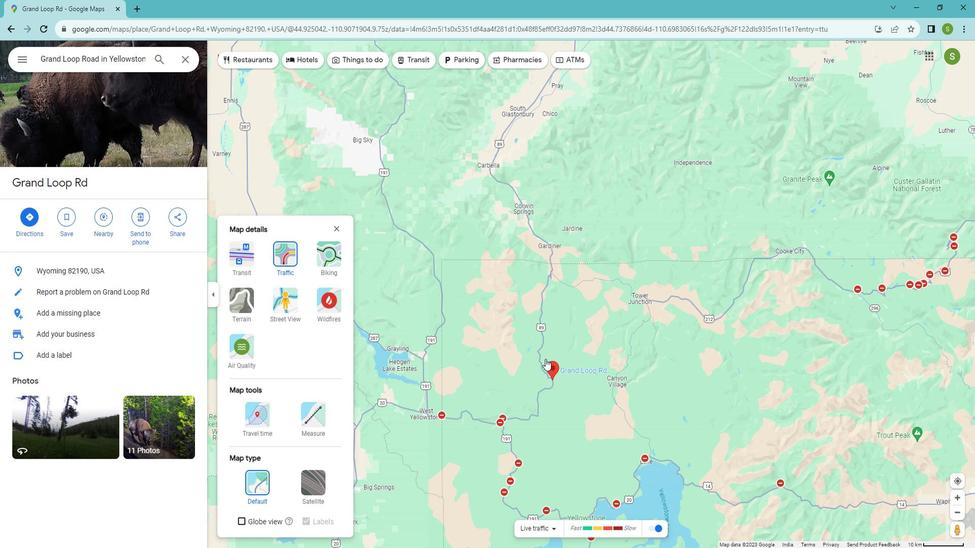 
Action: Mouse scrolled (564, 363) with delta (0, 0)
Screenshot: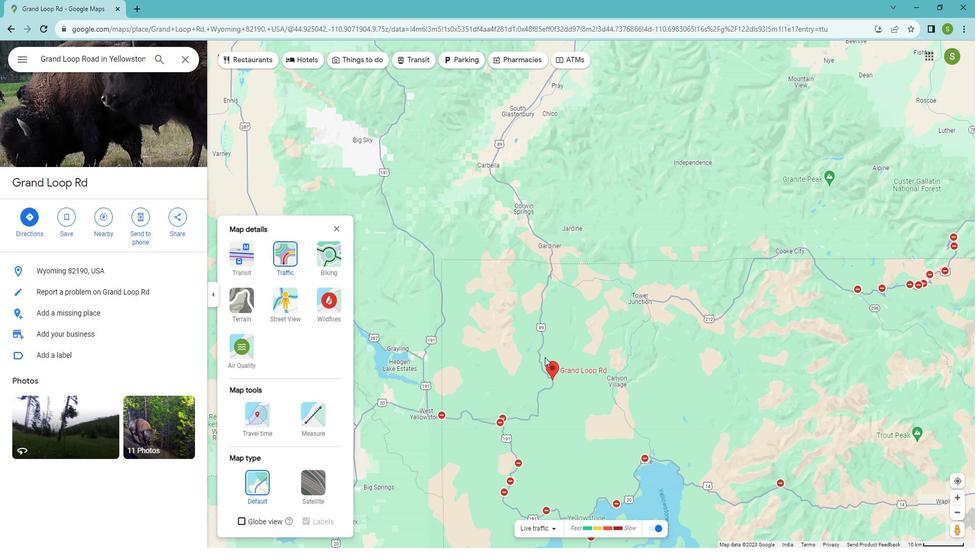 
Action: Mouse scrolled (564, 363) with delta (0, 0)
Screenshot: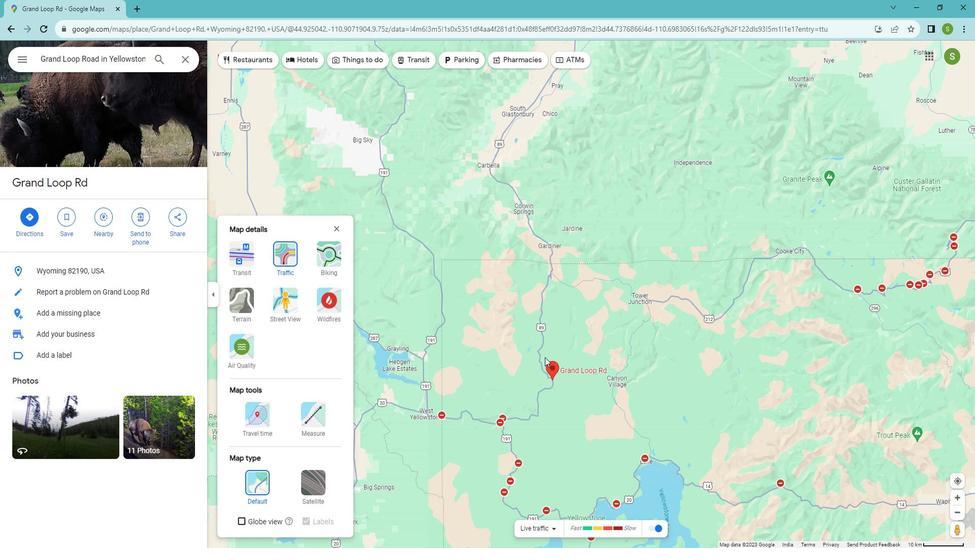 
Action: Mouse moved to (566, 365)
Screenshot: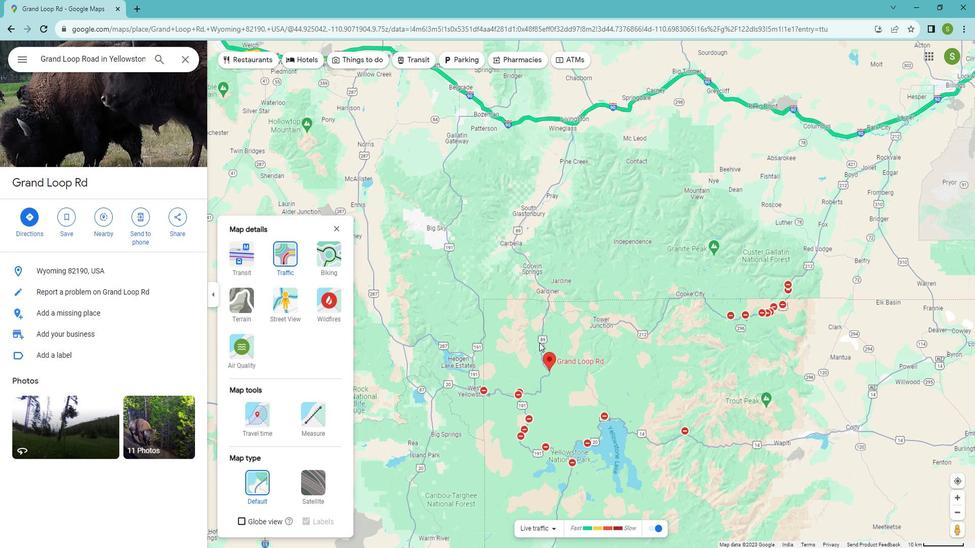 
Action: Mouse pressed left at (566, 365)
Screenshot: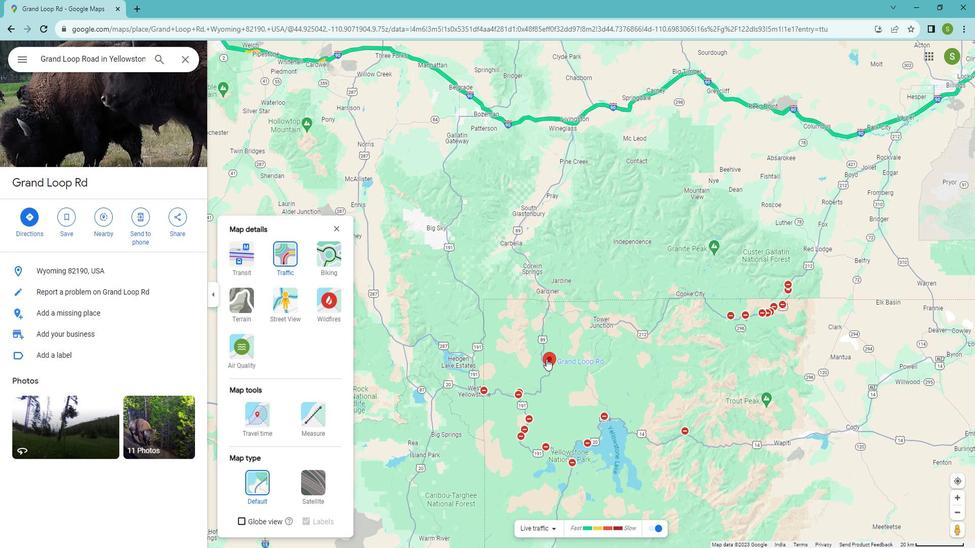 
Action: Mouse moved to (584, 346)
Screenshot: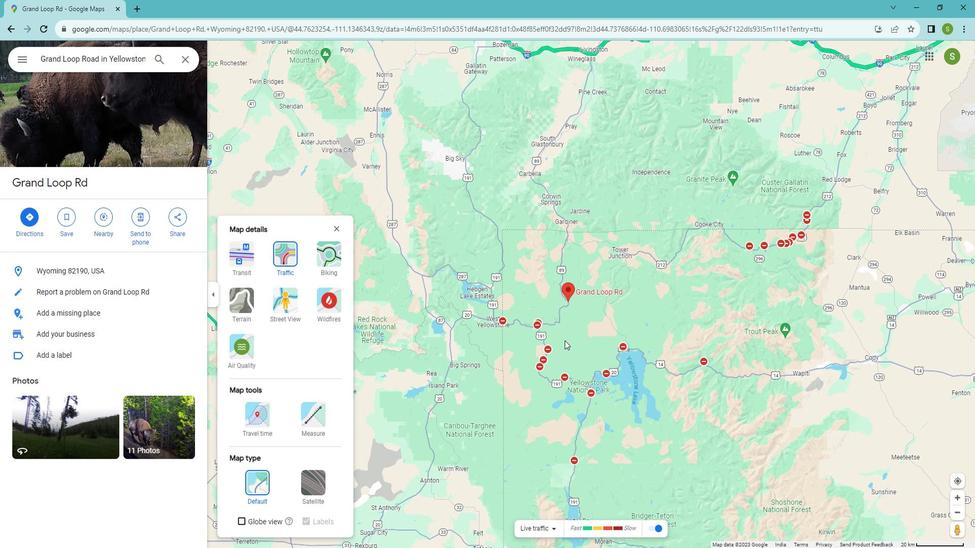 
Action: Mouse pressed left at (584, 346)
Screenshot: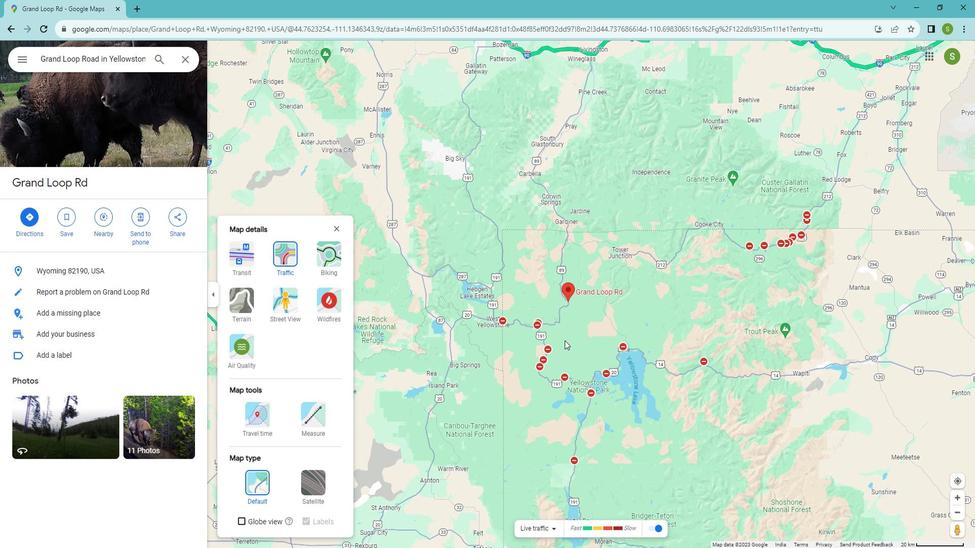 
Action: Mouse moved to (558, 308)
Screenshot: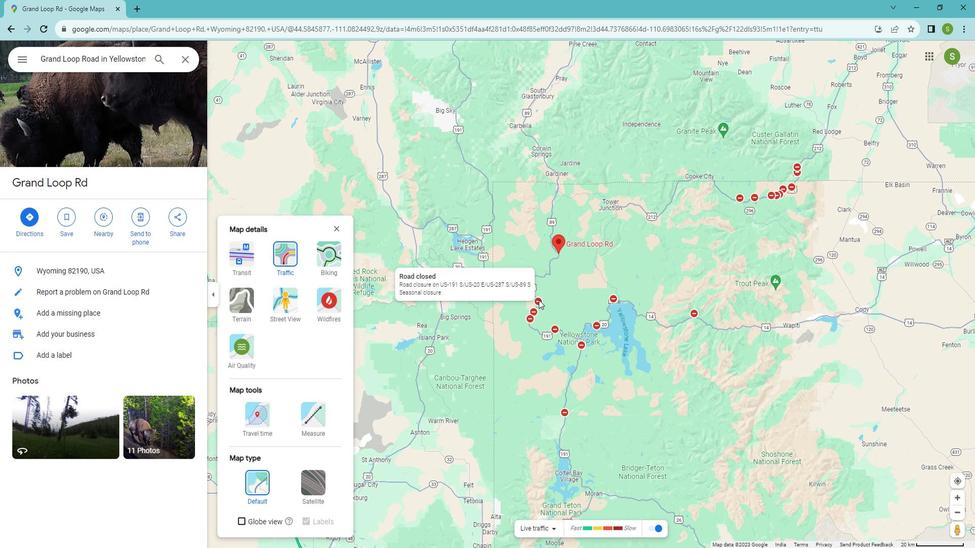 
Action: Mouse scrolled (558, 307) with delta (0, 0)
Screenshot: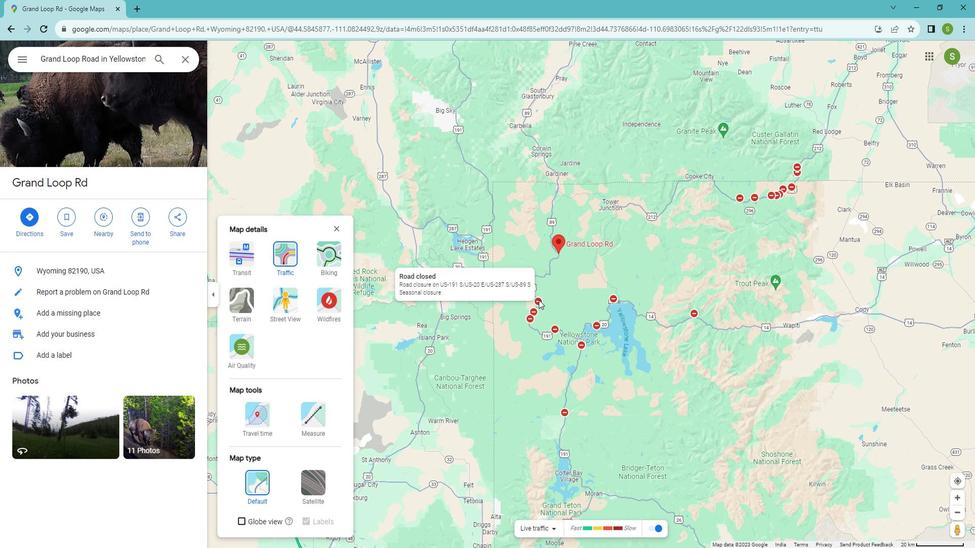 
Action: Mouse scrolled (558, 307) with delta (0, 0)
Screenshot: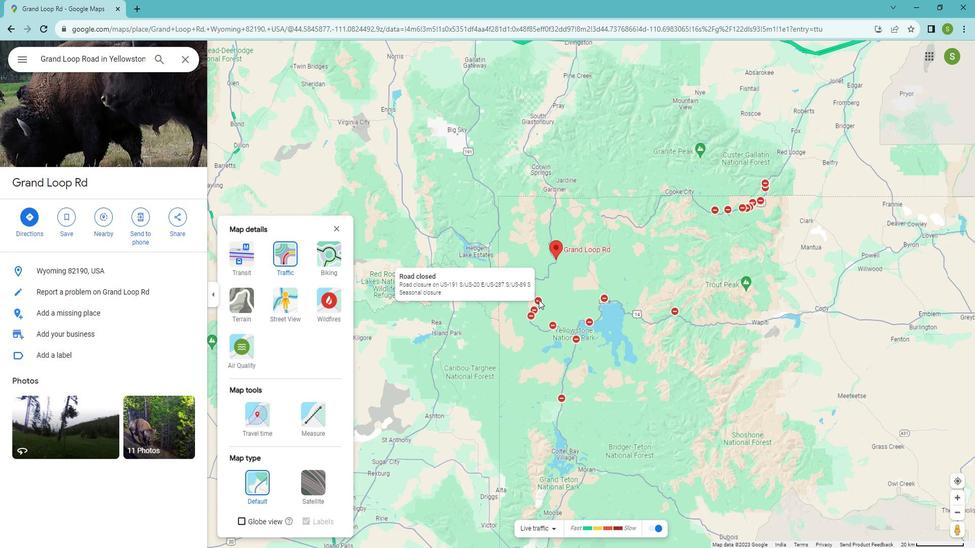 
Action: Mouse moved to (603, 297)
Screenshot: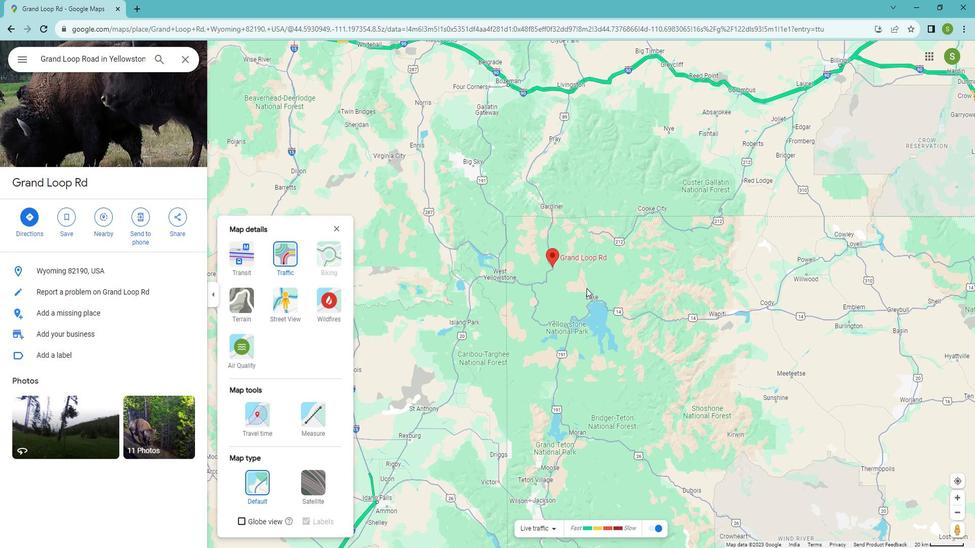 
Action: Mouse scrolled (603, 298) with delta (0, 0)
Screenshot: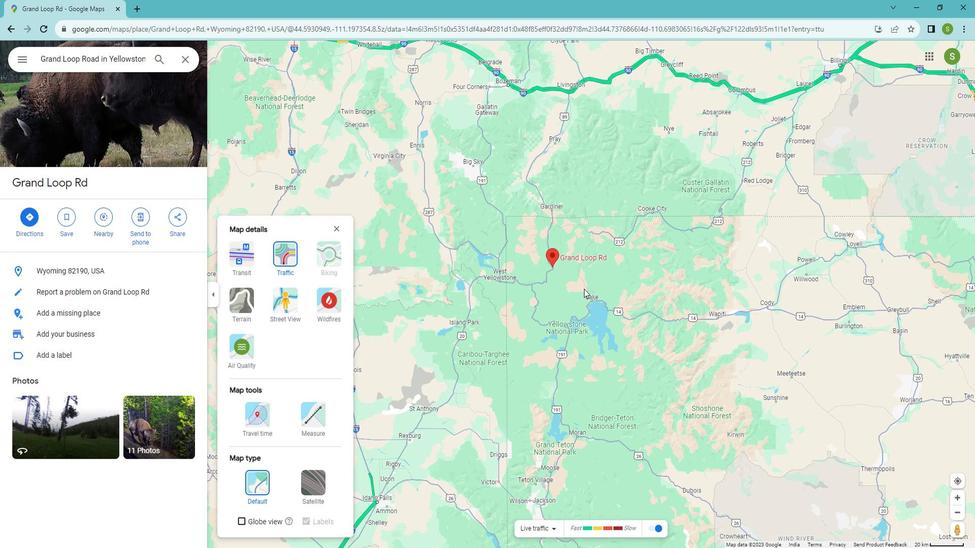 
Action: Mouse scrolled (603, 298) with delta (0, 0)
Screenshot: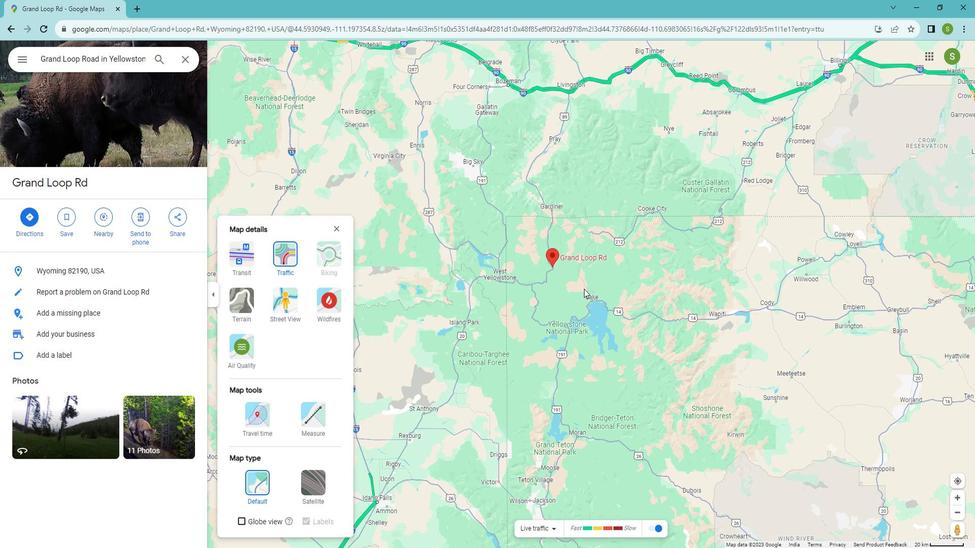 
Action: Mouse moved to (602, 301)
Screenshot: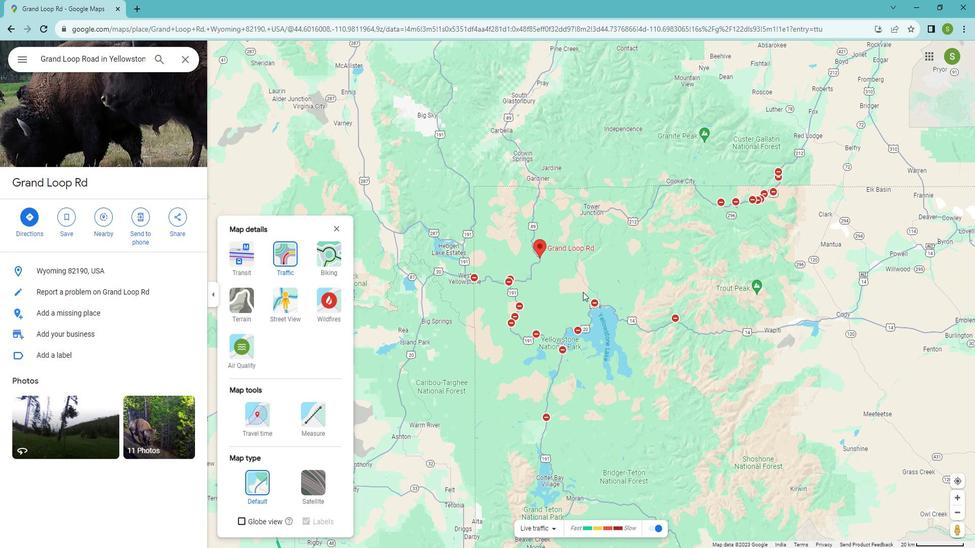 
Action: Mouse pressed left at (602, 301)
Screenshot: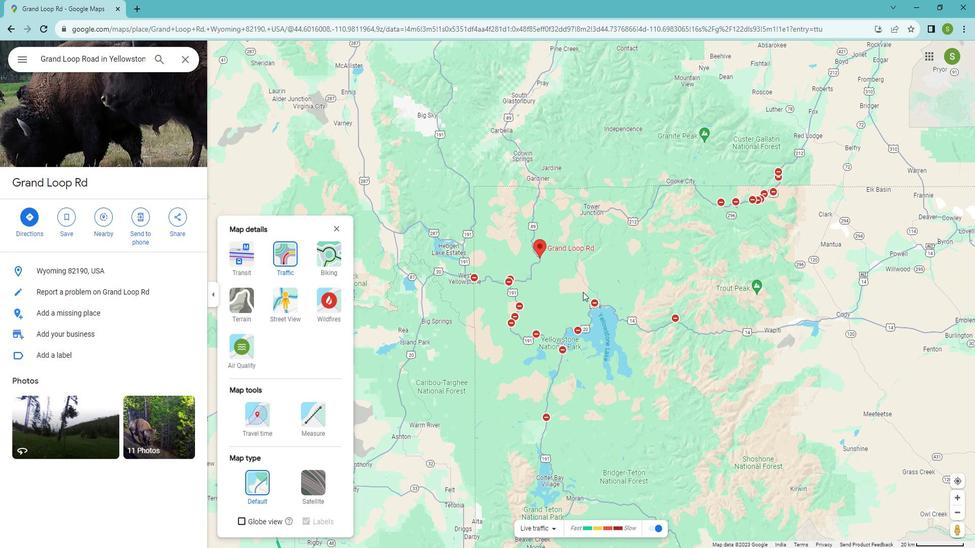 
Action: Mouse moved to (476, 249)
Screenshot: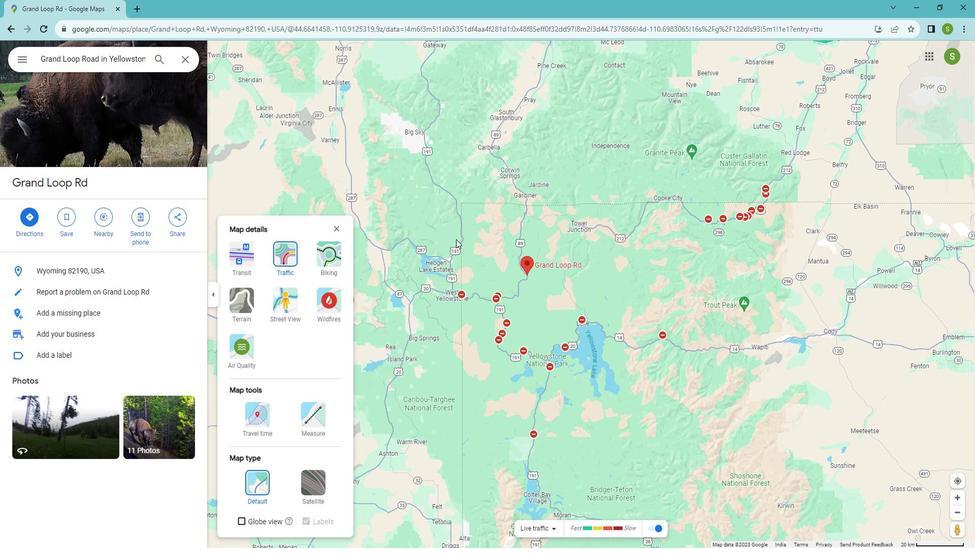 
